 Task: Create a task  Implement a new digital asset management (DAM) system for a company , assign it to team member softage.5@softage.net in the project AgileEdge and update the status of the task to  On Track  , set the priority of the task to Low
Action: Mouse moved to (49, 434)
Screenshot: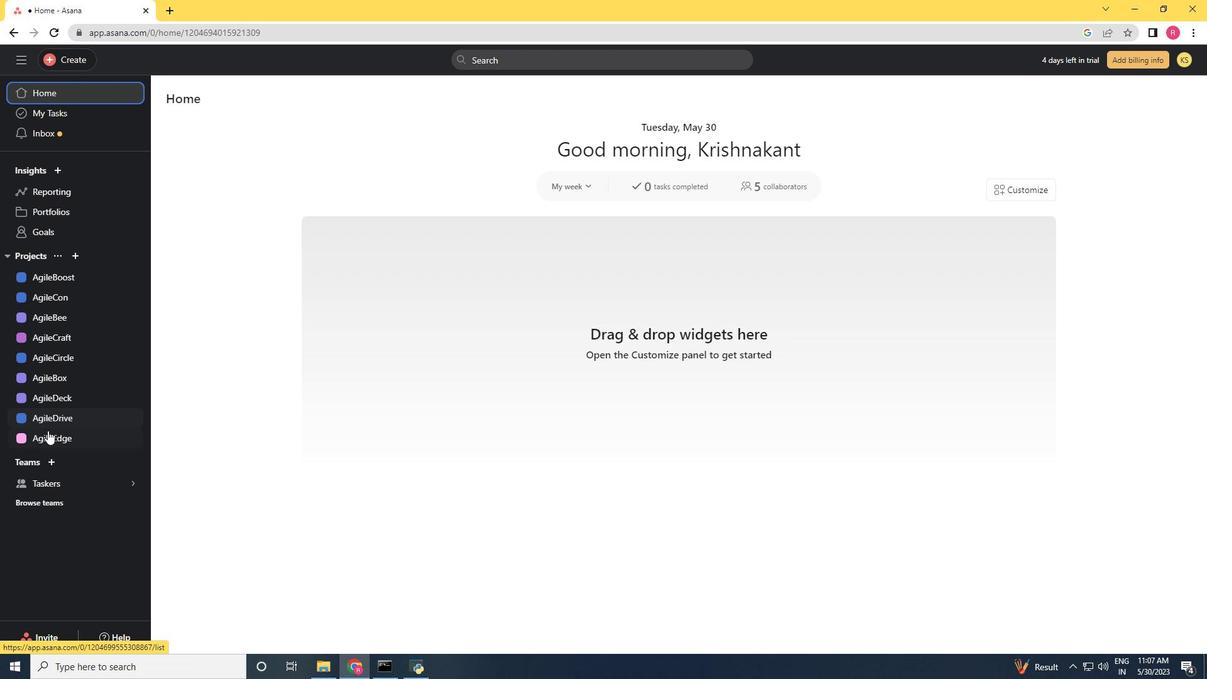 
Action: Mouse pressed left at (49, 434)
Screenshot: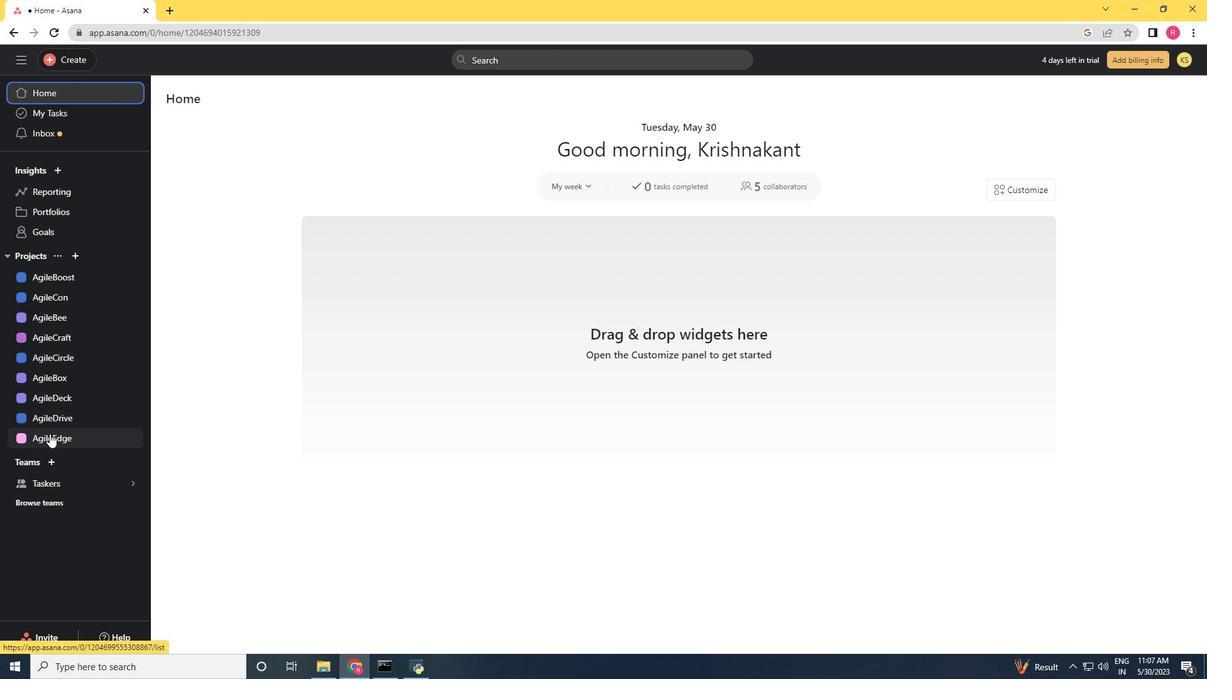 
Action: Mouse moved to (67, 58)
Screenshot: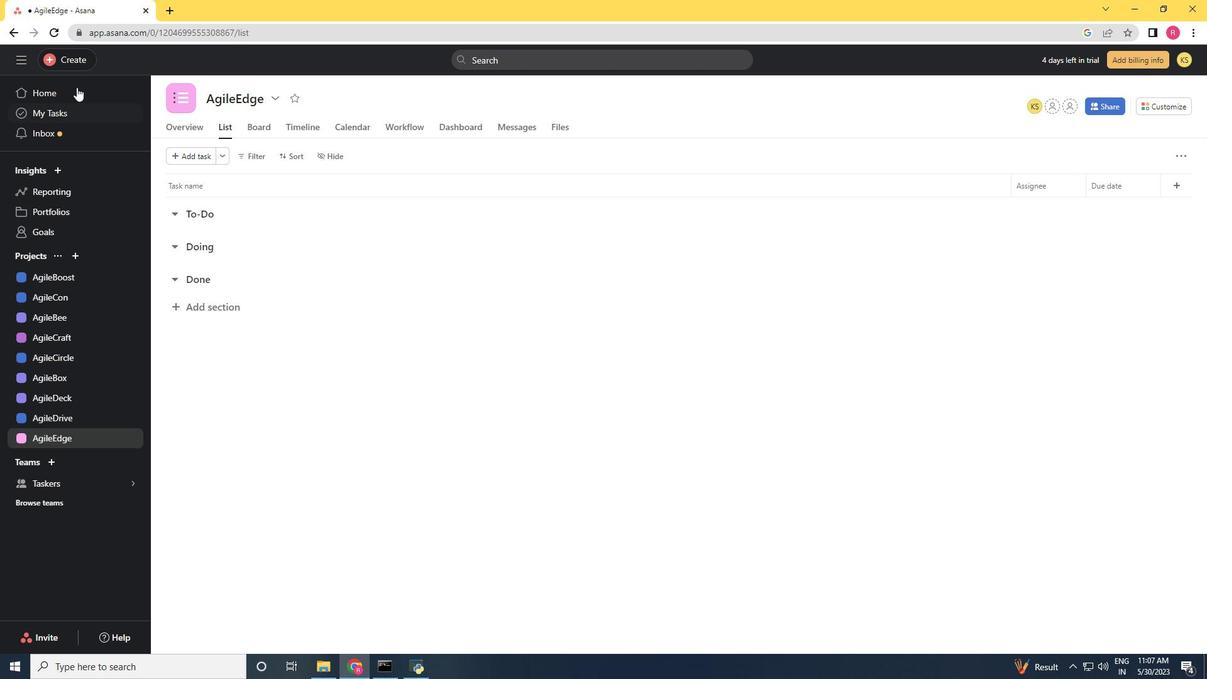 
Action: Mouse pressed left at (67, 58)
Screenshot: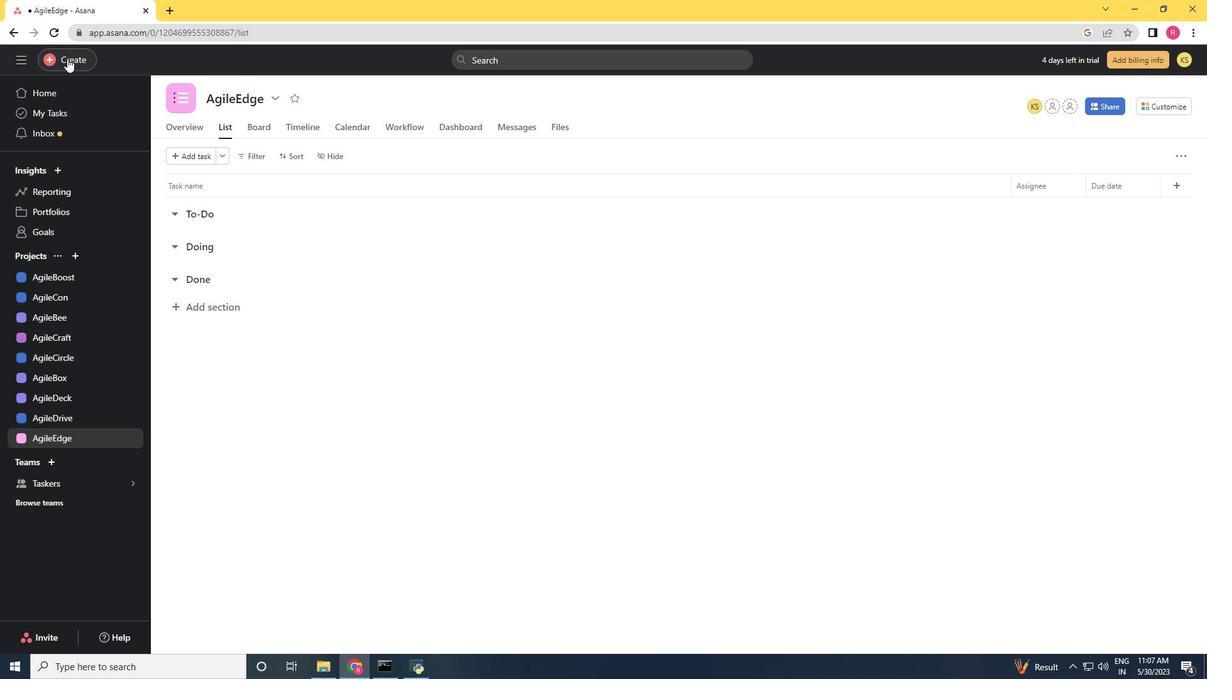 
Action: Mouse moved to (157, 59)
Screenshot: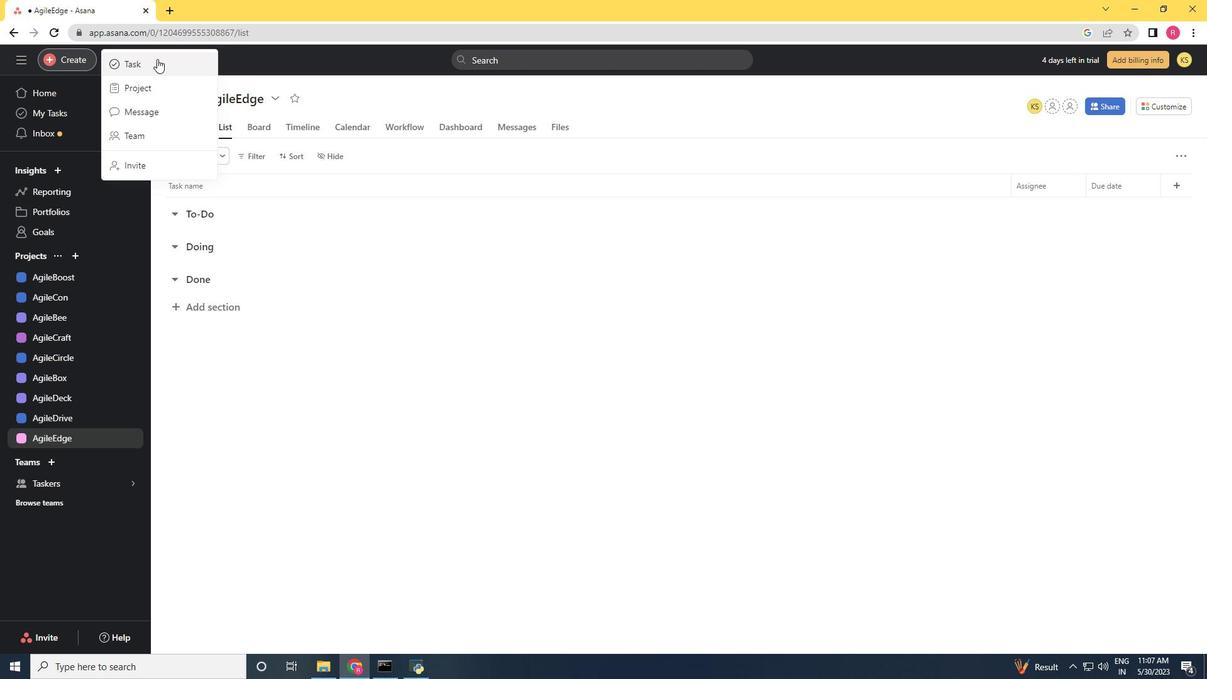 
Action: Mouse pressed left at (157, 59)
Screenshot: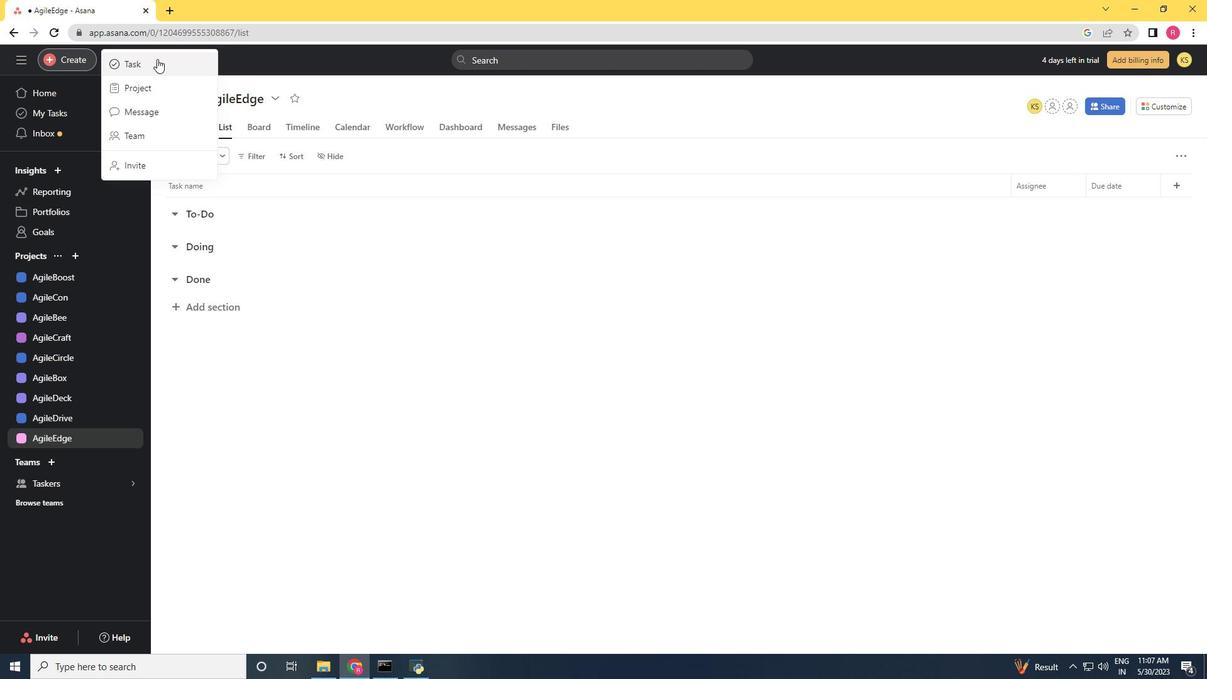 
Action: Mouse moved to (323, 246)
Screenshot: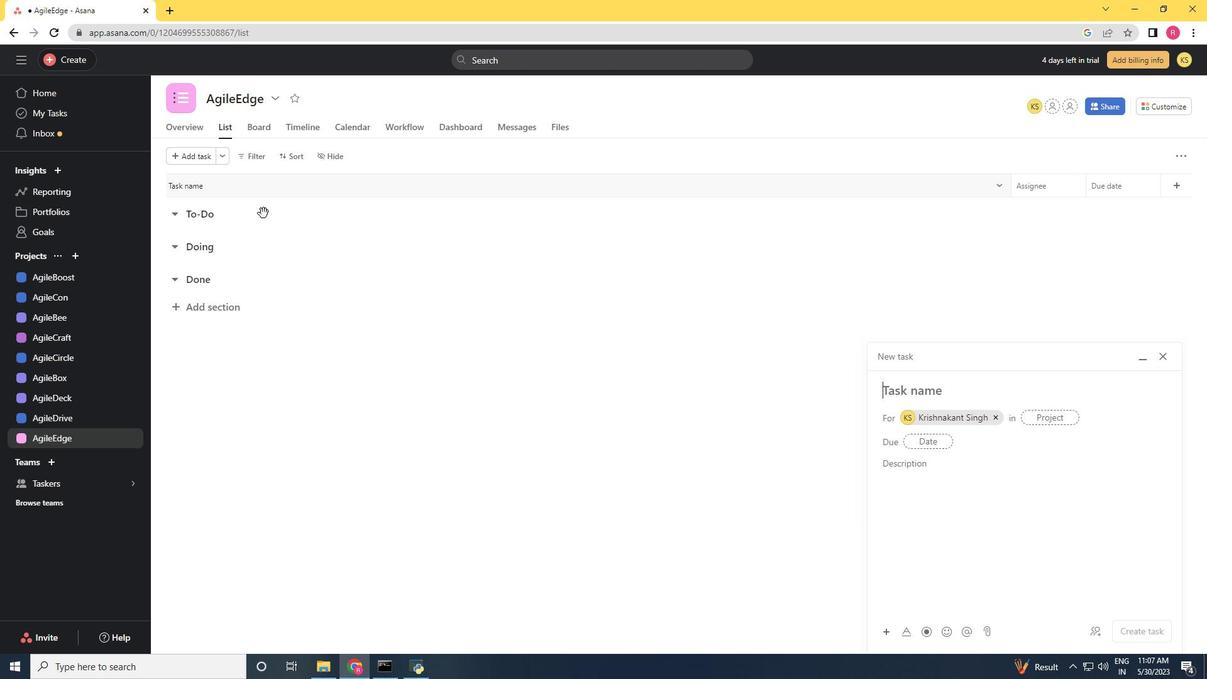 
Action: Key pressed <Key.shift>Implement<Key.space>a<Key.space>new<Key.space>digital<Key.space>
Screenshot: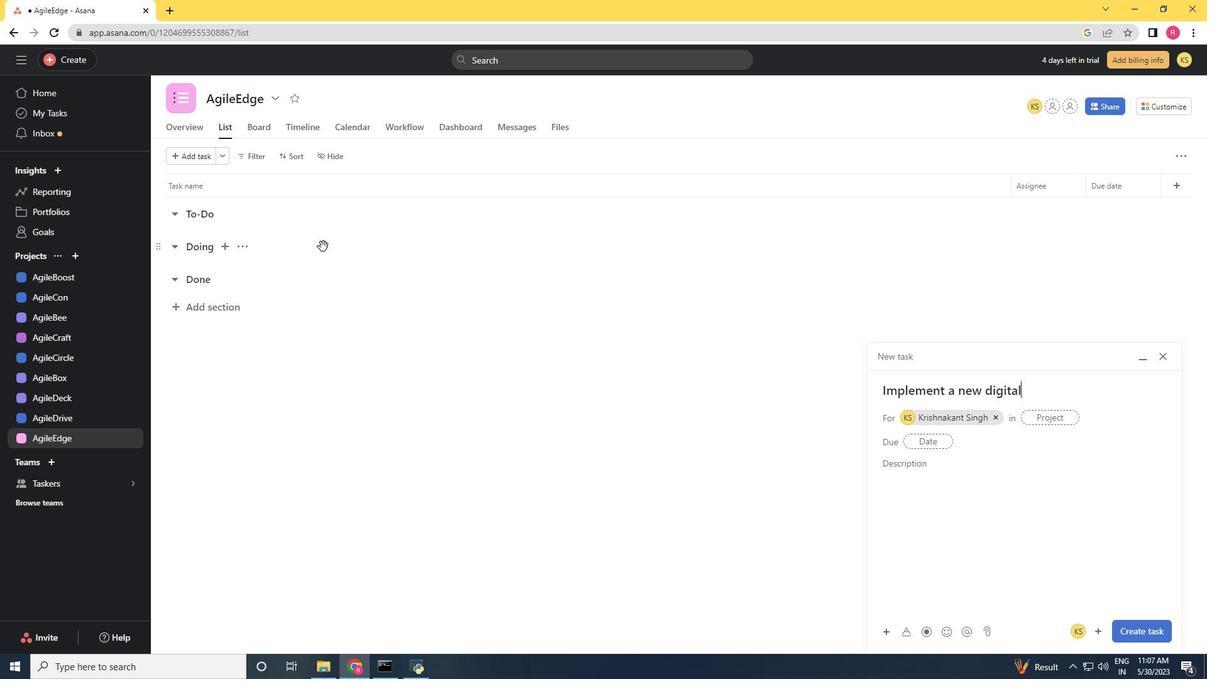 
Action: Mouse moved to (711, 321)
Screenshot: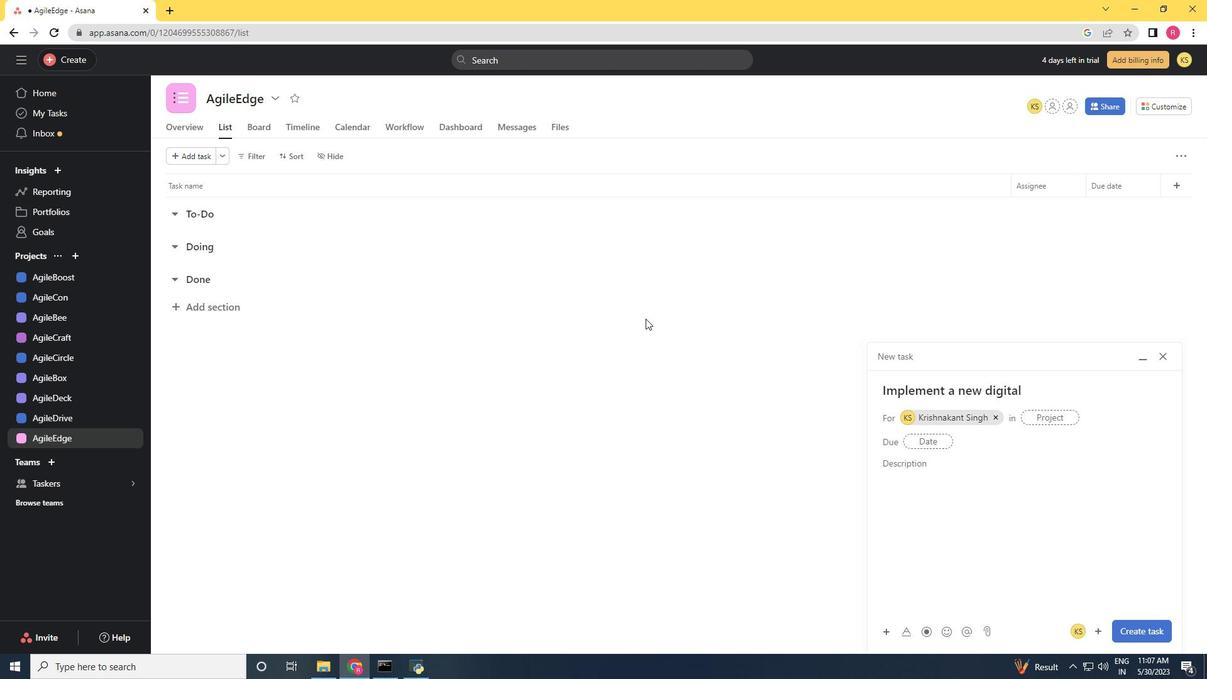 
Action: Key pressed asse<Key.space>management<Key.space><Key.shift_r>(<Key.shift_r>DAM)<Key.space>system<Key.space>fo<Key.space>a<Key.space>company<Key.left><Key.left><Key.left><Key.left><Key.left><Key.left><Key.left><Key.left><Key.left><Key.left>r<Key.right><Key.right><Key.right><Key.right><Key.right><Key.right><Key.right><Key.right><Key.right><Key.right><Key.right><Key.right><Key.right><Key.right><Key.right><Key.right><Key.right><Key.right>
Screenshot: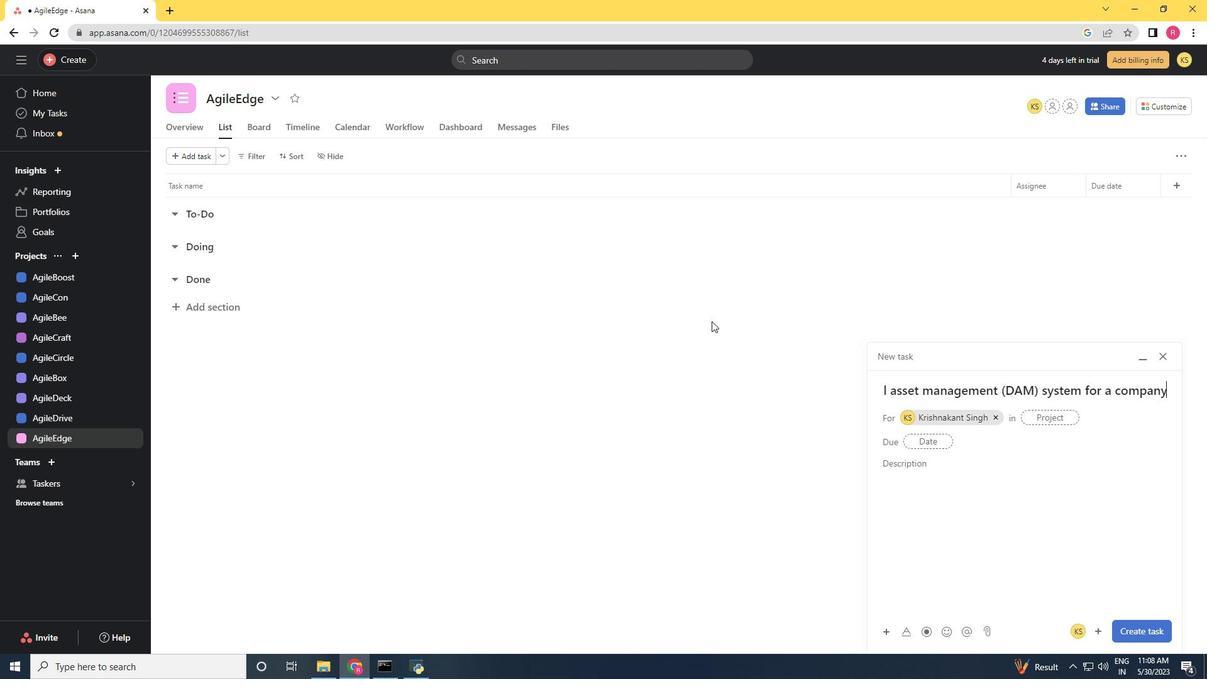 
Action: Mouse moved to (998, 418)
Screenshot: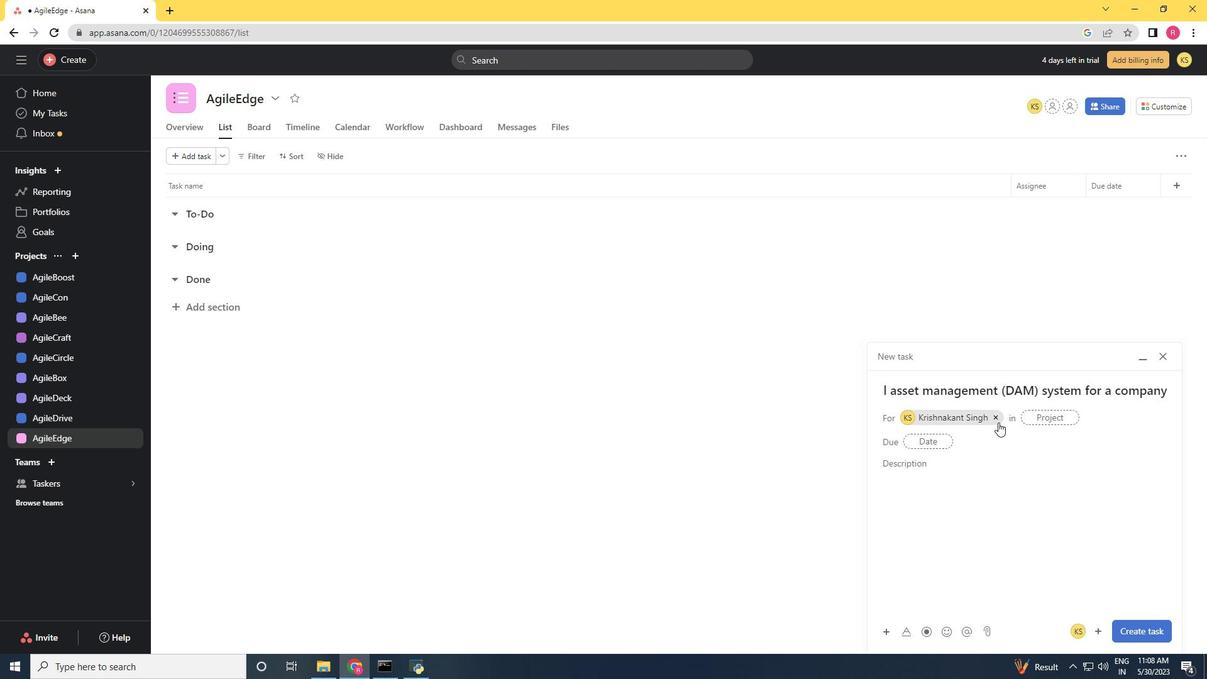 
Action: Mouse pressed left at (998, 418)
Screenshot: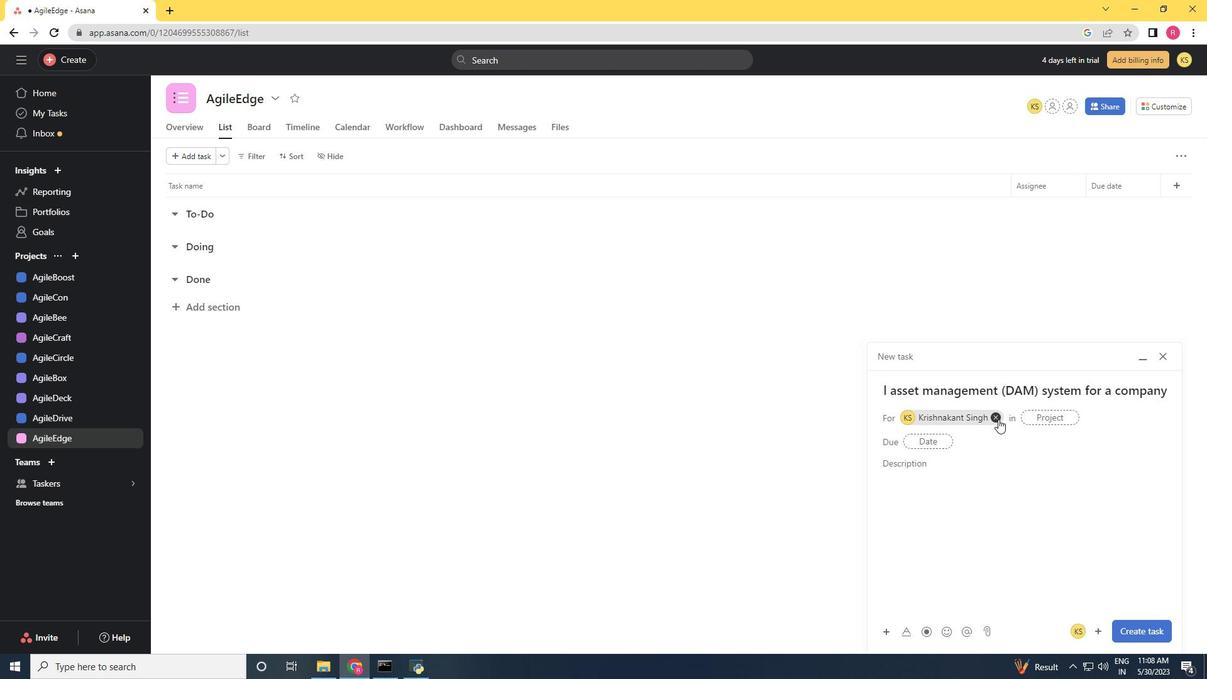 
Action: Mouse moved to (950, 421)
Screenshot: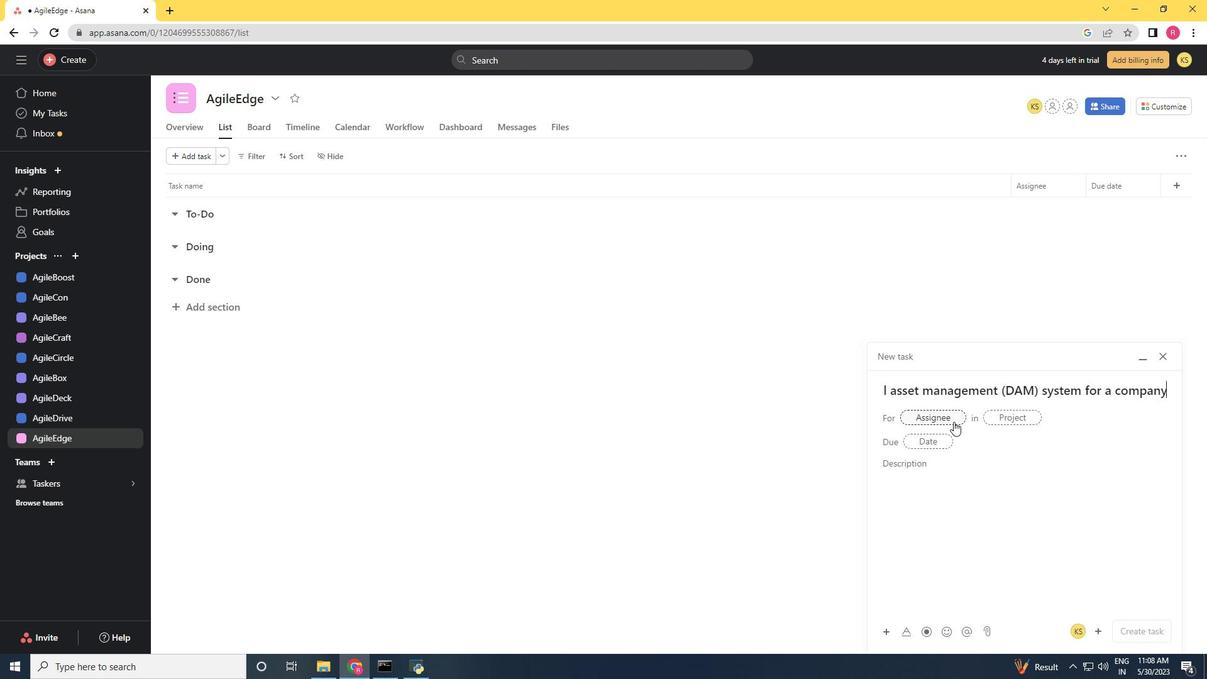 
Action: Mouse pressed left at (950, 421)
Screenshot: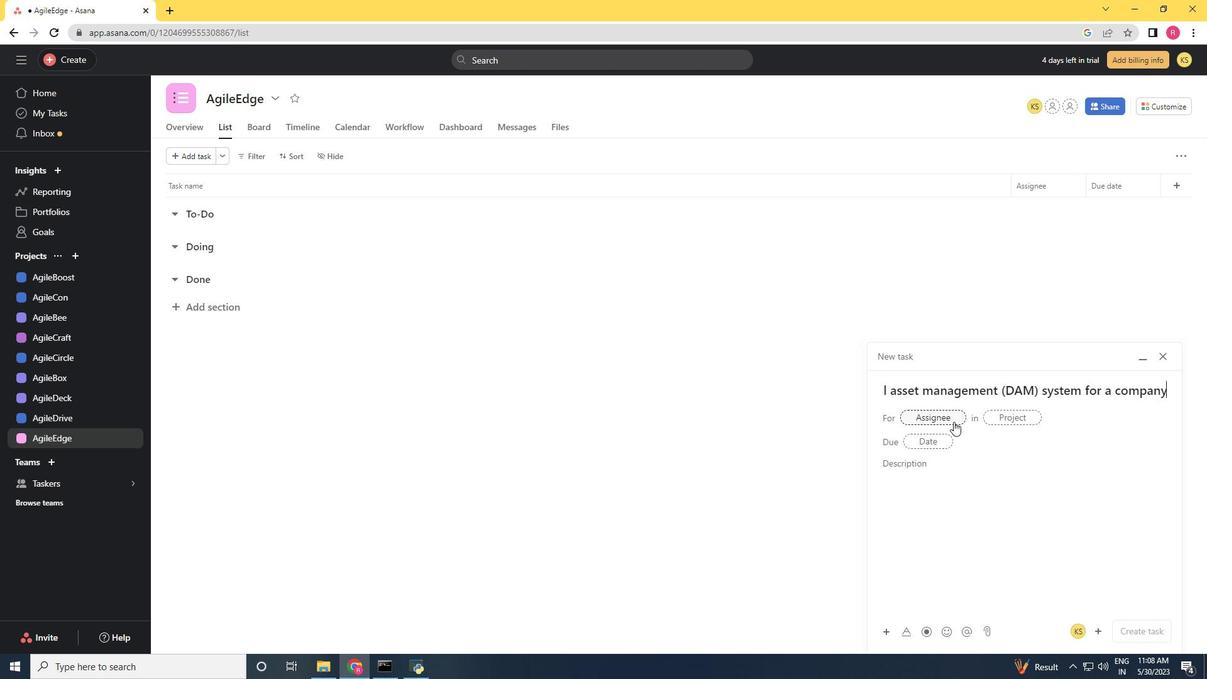 
Action: Key pressed softage.5<Key.shift><Key.shift><Key.shift><Key.shift><Key.shift><Key.shift><Key.shift><Key.shift><Key.shift><Key.shift><Key.shift><Key.shift><Key.shift><Key.shift><Key.shift><Key.shift><Key.shift><Key.shift><Key.shift><Key.shift><Key.shift><Key.shift><Key.shift><Key.shift><Key.shift>@softage.5<Key.backspace>net
Screenshot: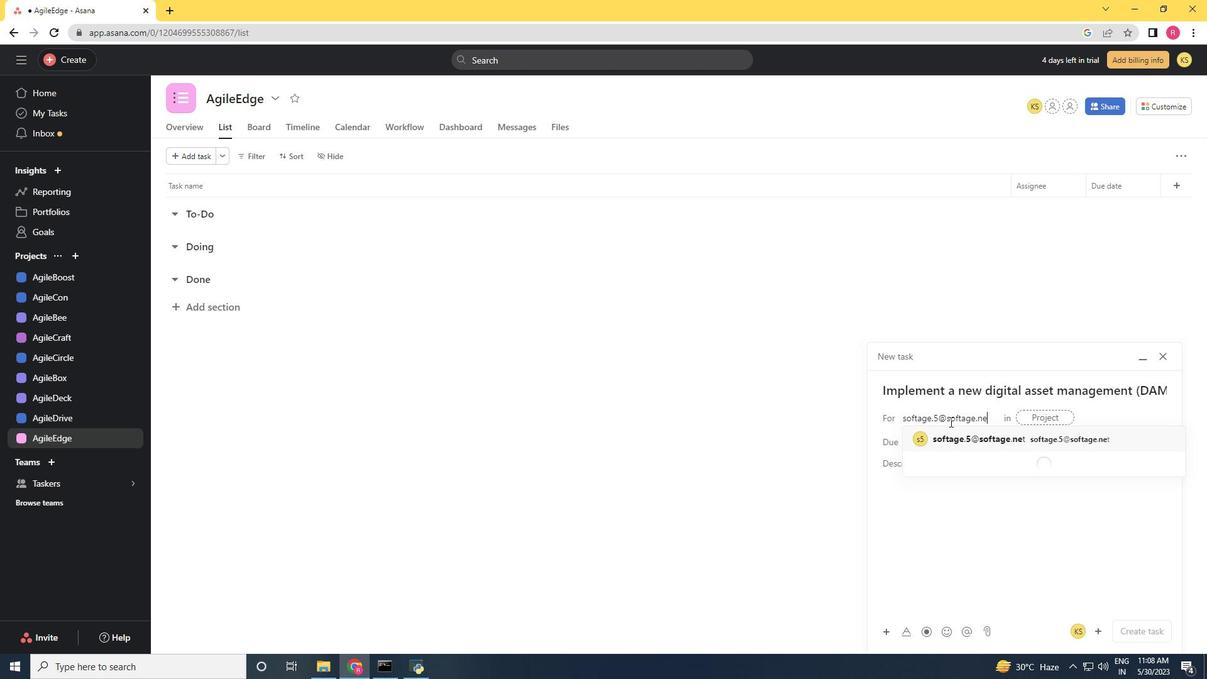
Action: Mouse moved to (963, 437)
Screenshot: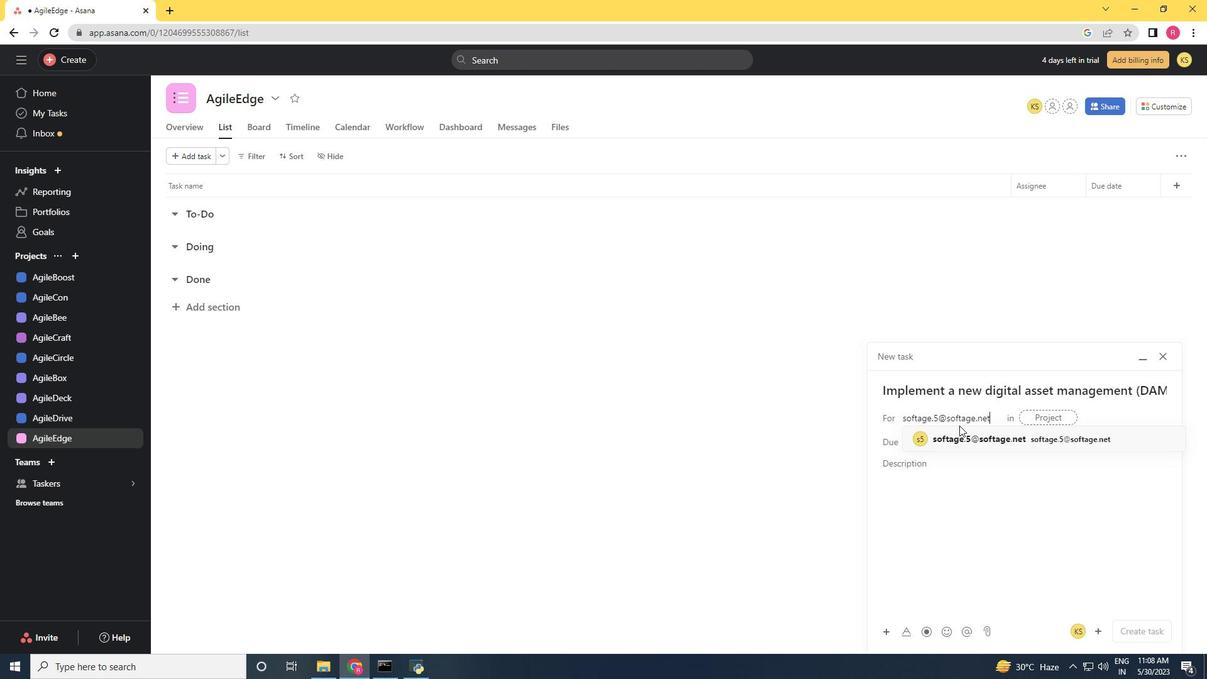 
Action: Mouse pressed left at (963, 437)
Screenshot: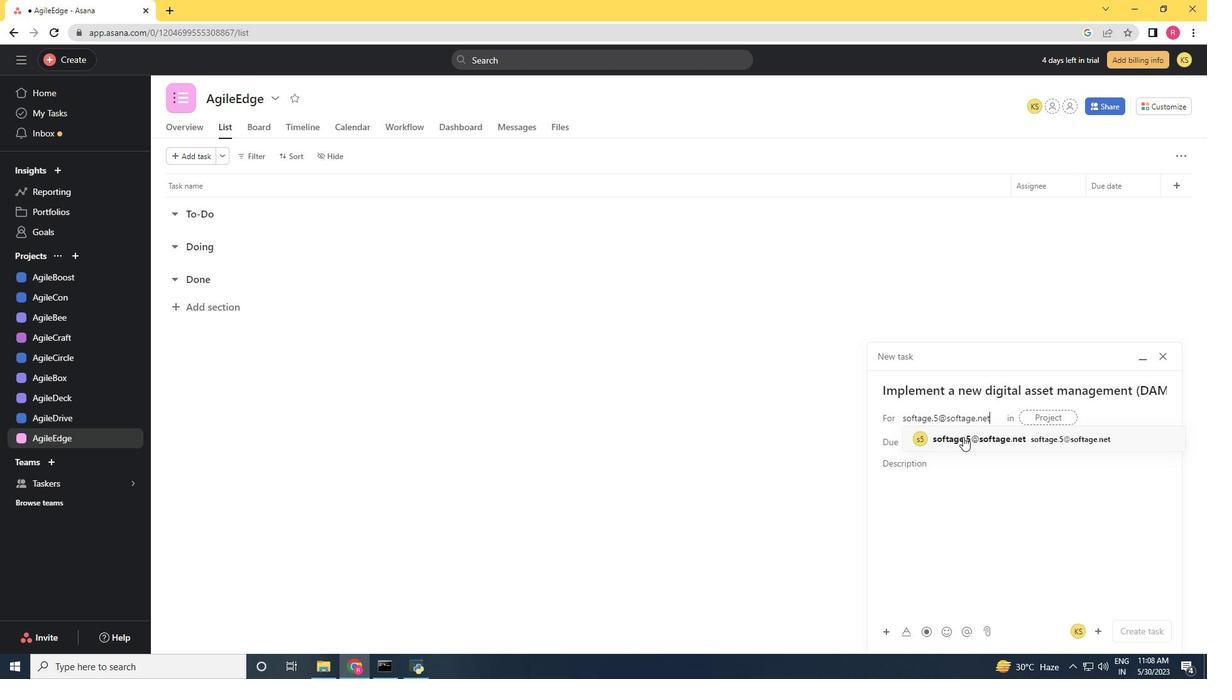 
Action: Mouse moved to (857, 433)
Screenshot: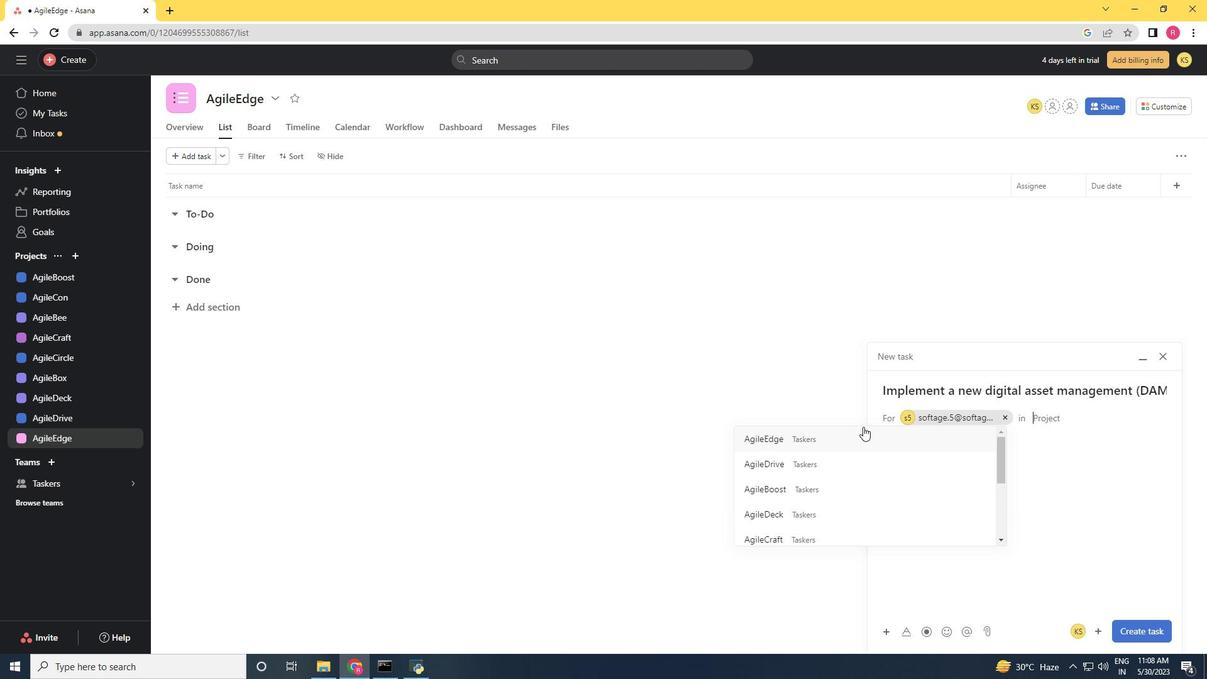 
Action: Mouse pressed left at (857, 433)
Screenshot: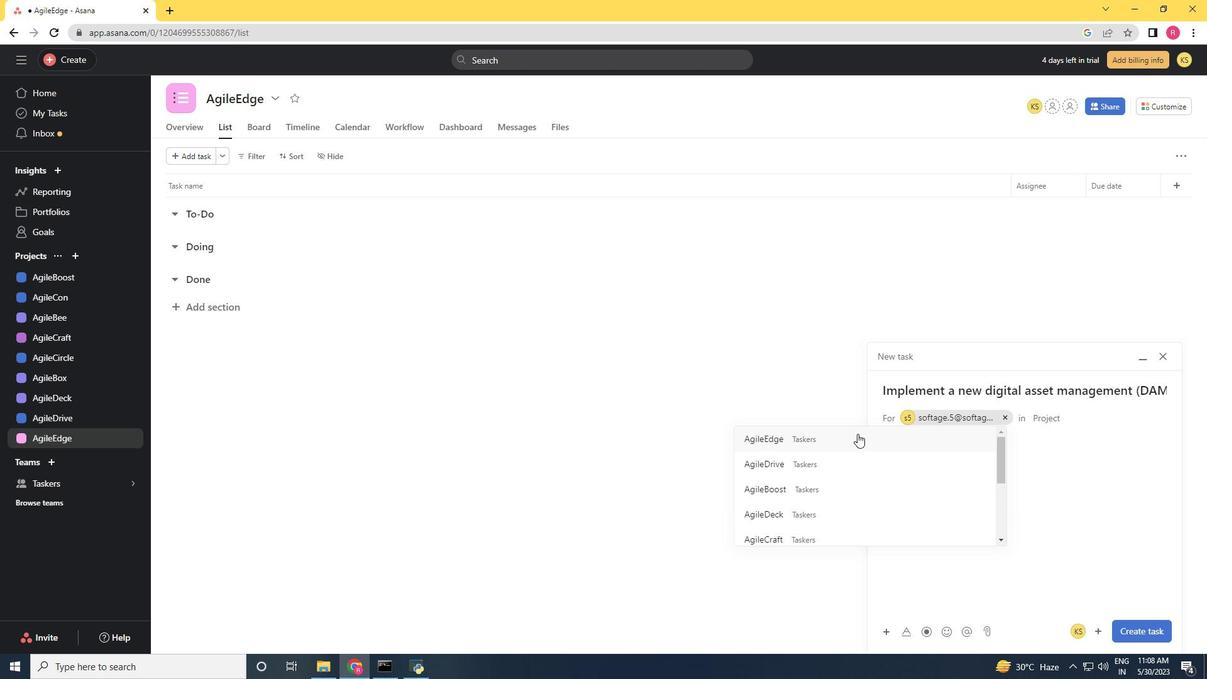 
Action: Mouse moved to (1129, 633)
Screenshot: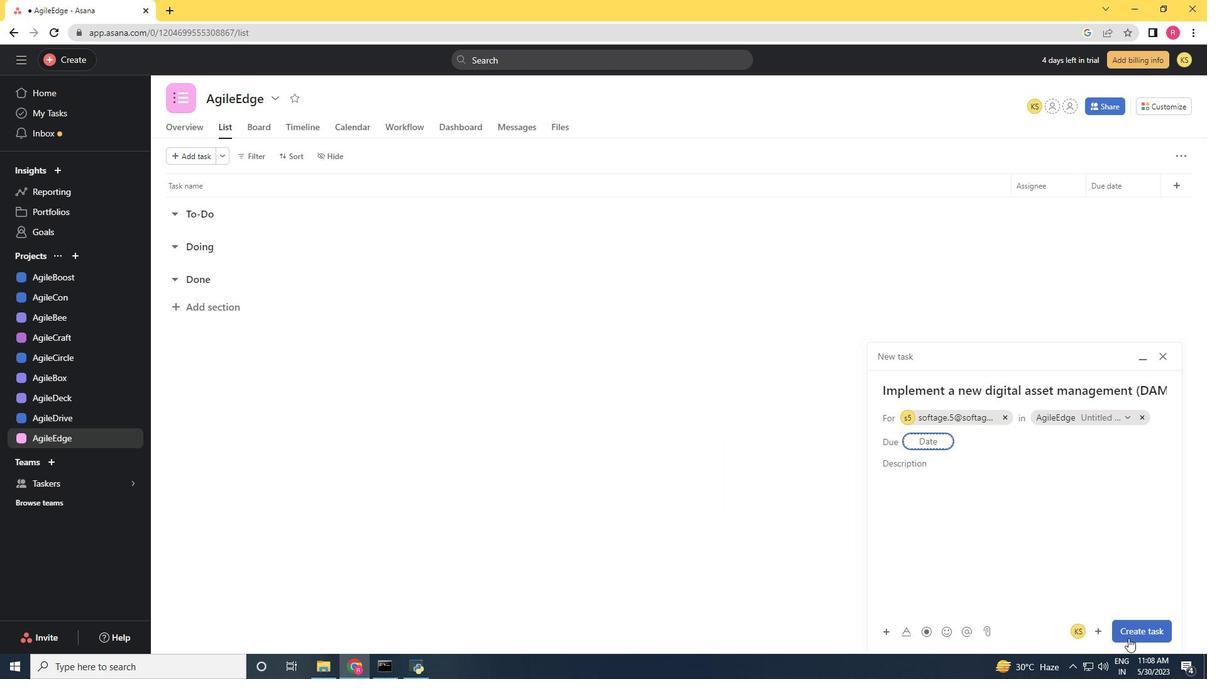 
Action: Mouse pressed left at (1129, 633)
Screenshot: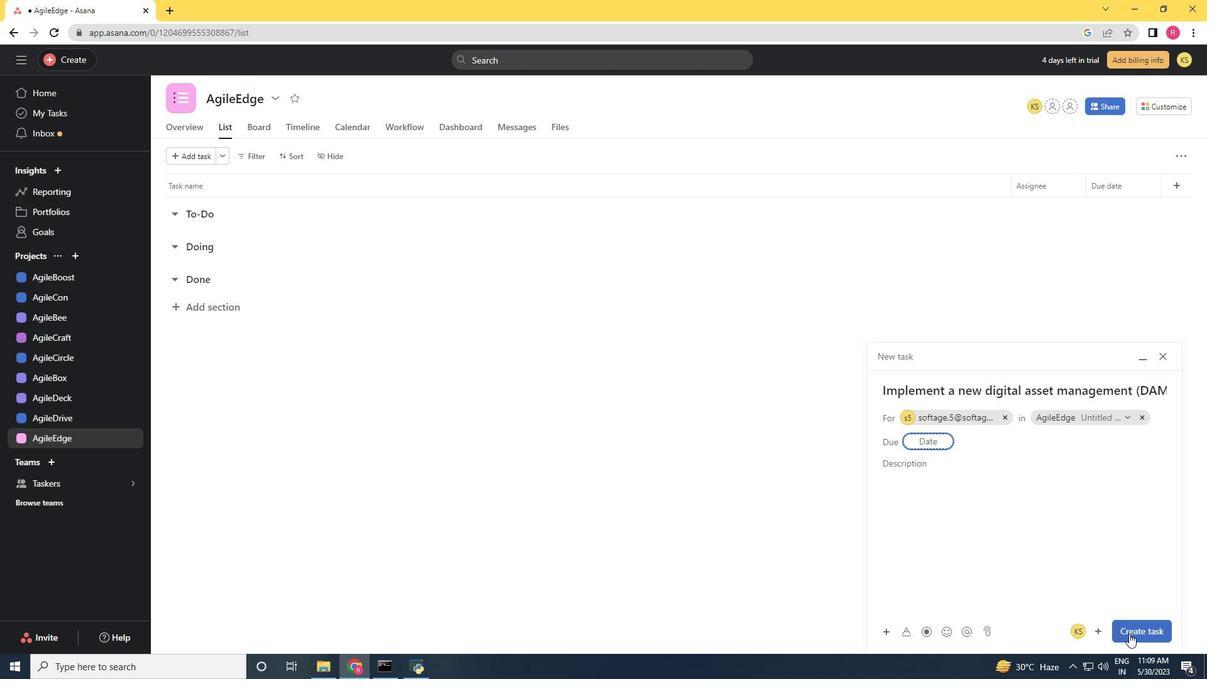 
Action: Mouse moved to (1009, 179)
Screenshot: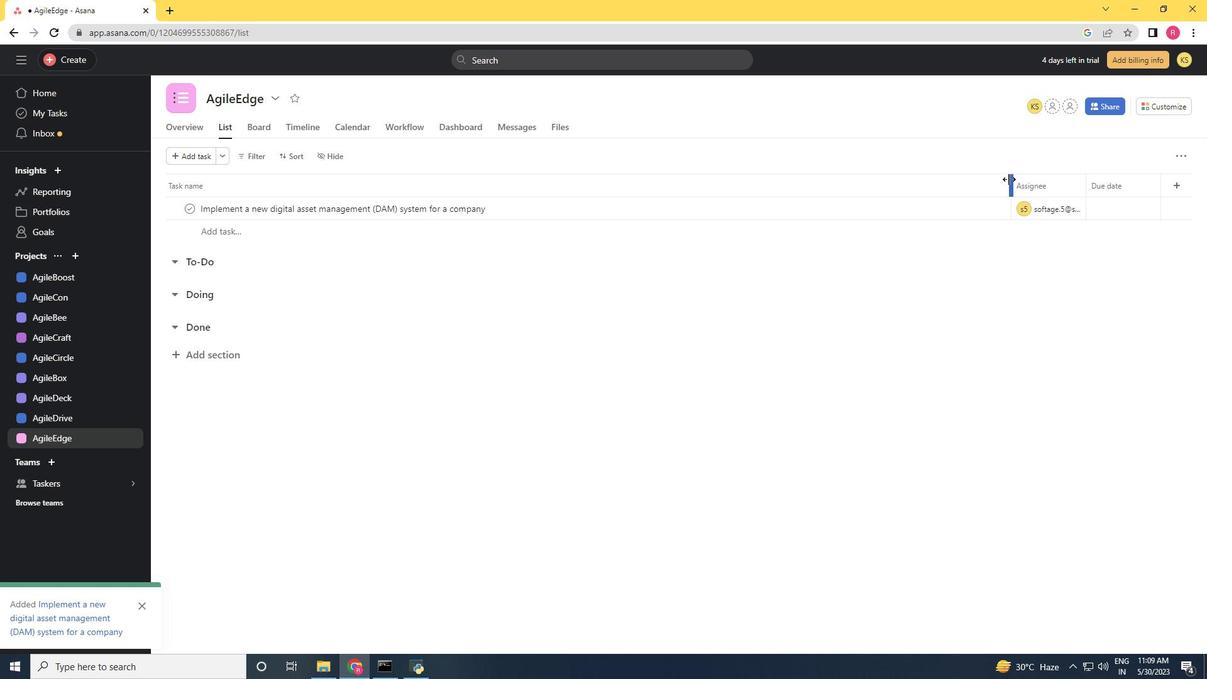 
Action: Mouse pressed left at (1009, 179)
Screenshot: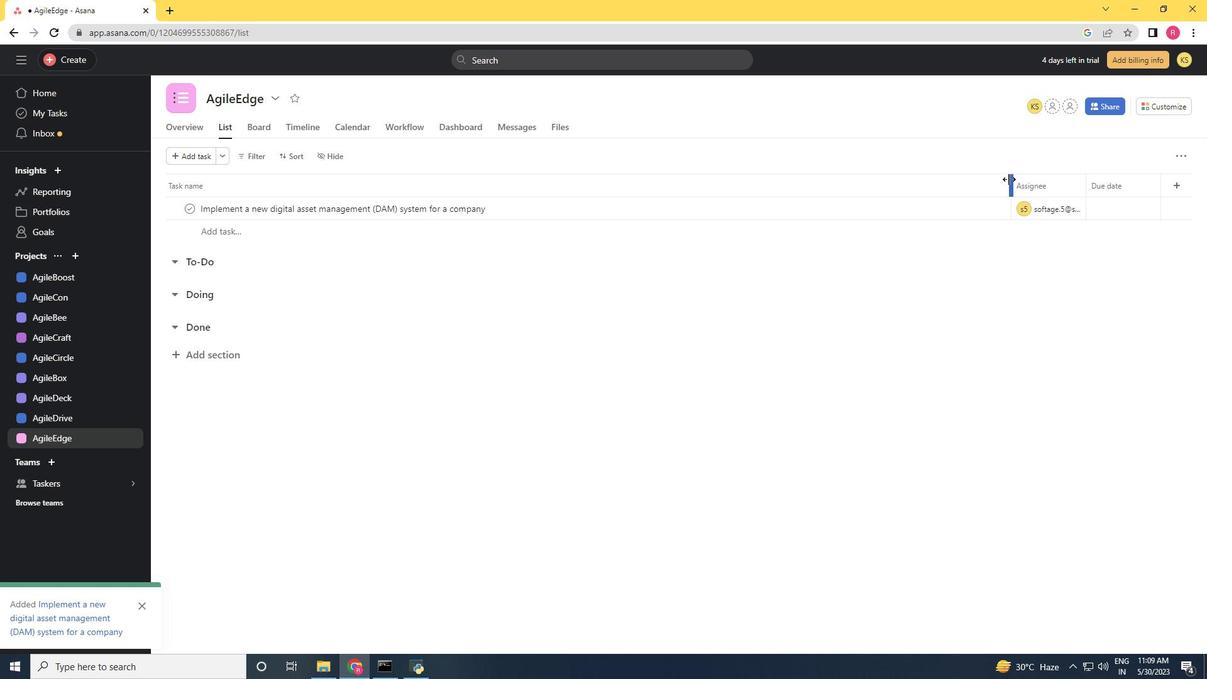 
Action: Mouse moved to (1093, 184)
Screenshot: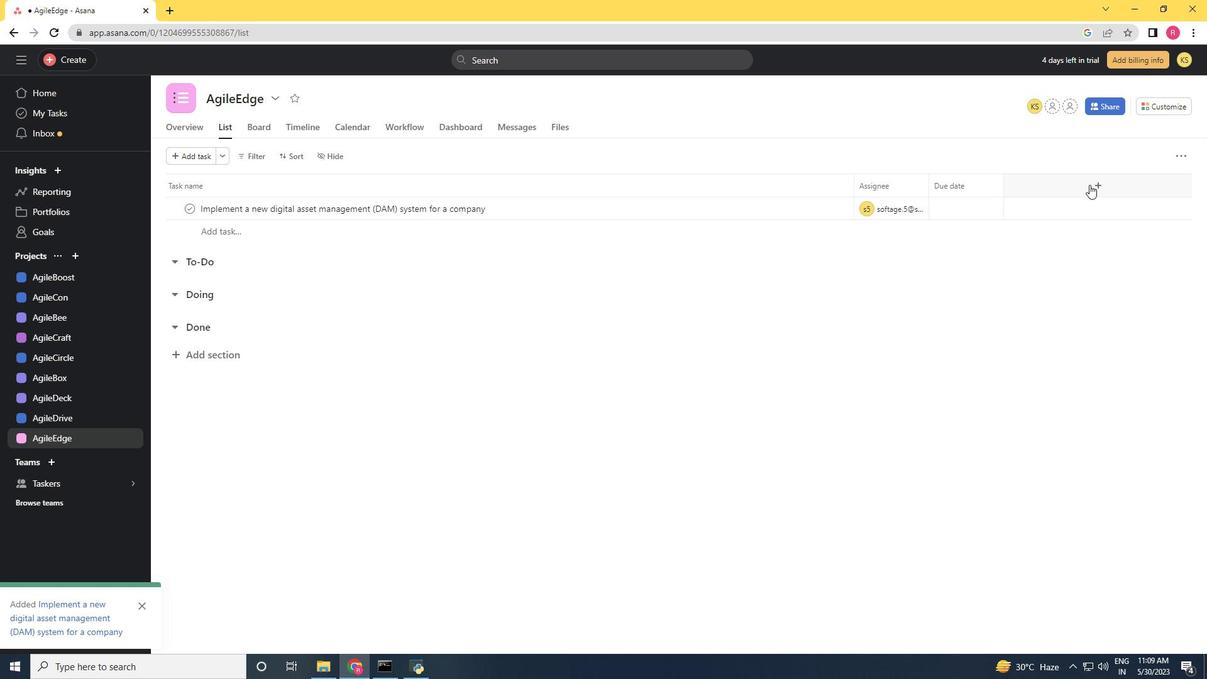 
Action: Mouse pressed left at (1093, 184)
Screenshot: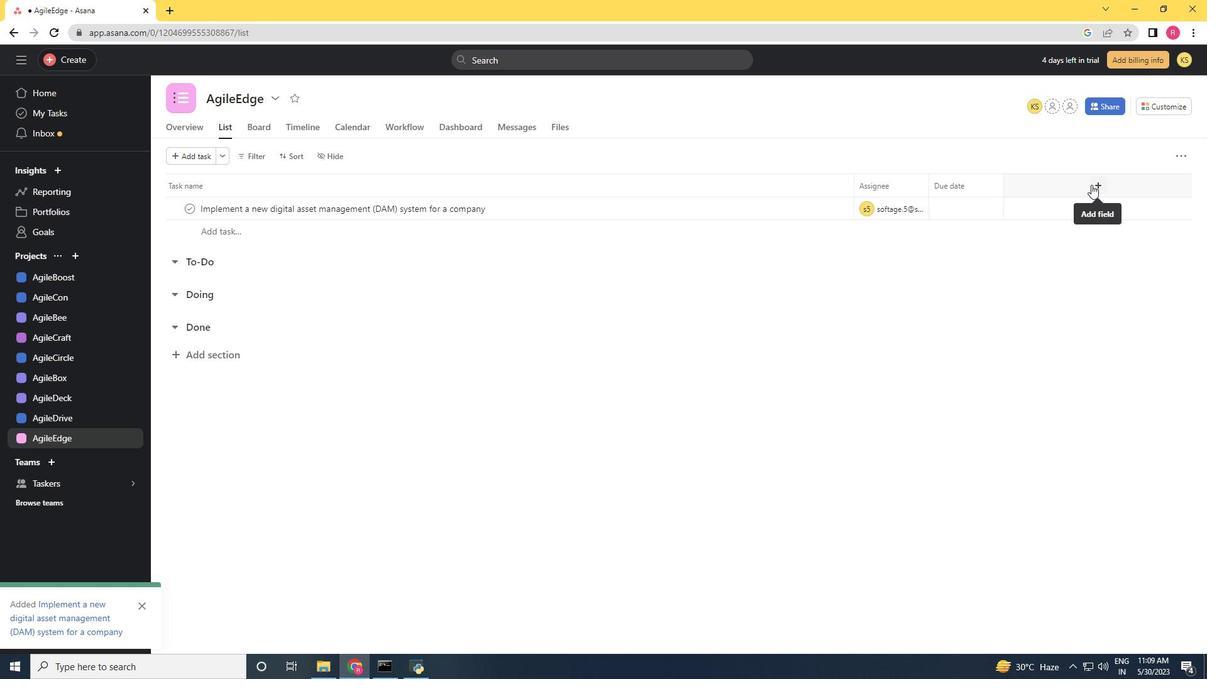
Action: Mouse moved to (1044, 330)
Screenshot: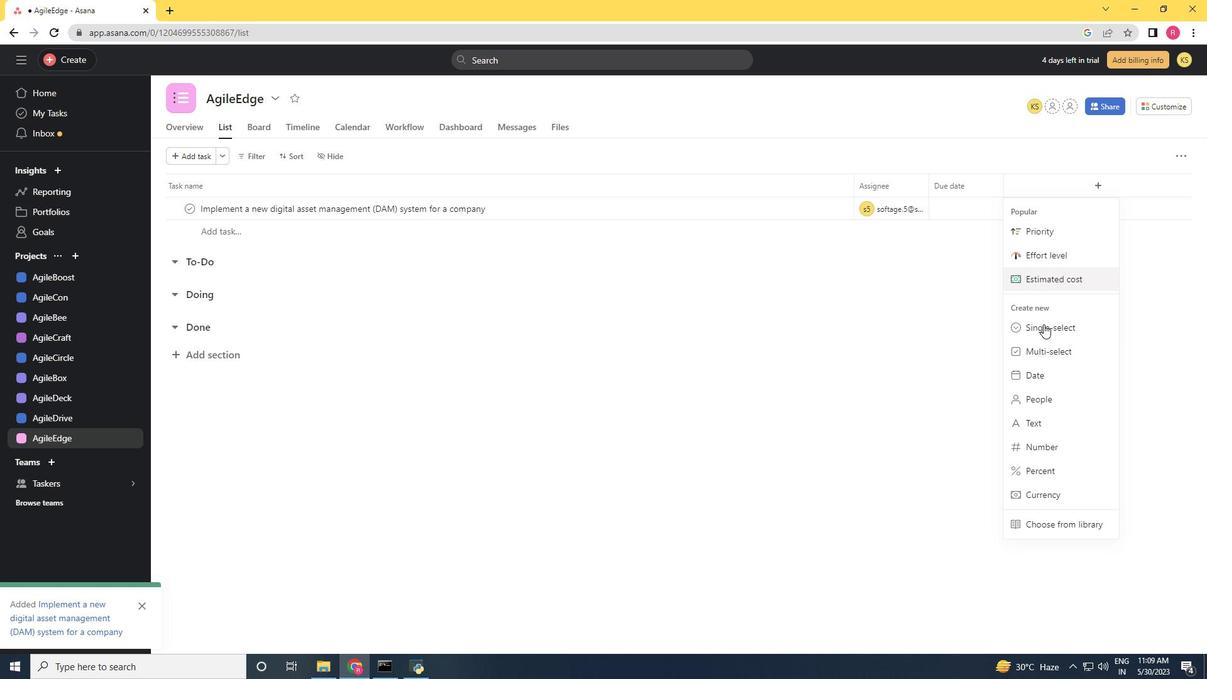 
Action: Mouse pressed left at (1044, 330)
Screenshot: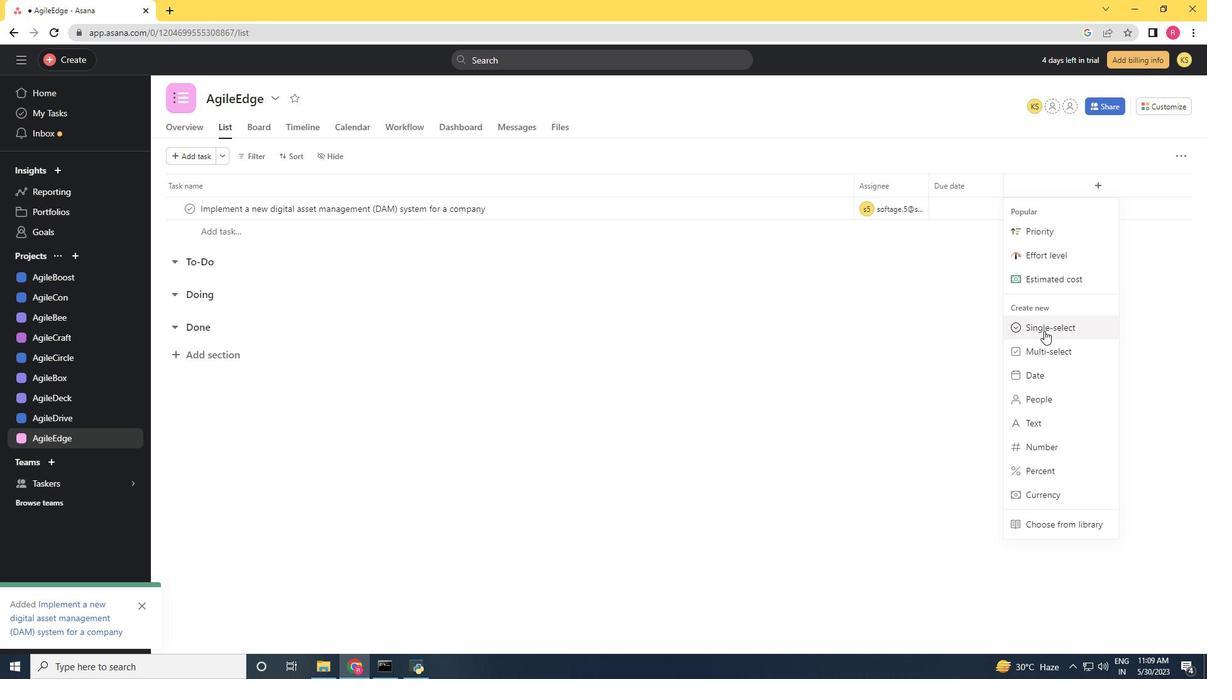 
Action: Key pressed <Key.shift>Stsu<Key.backspace><Key.backspace>atus
Screenshot: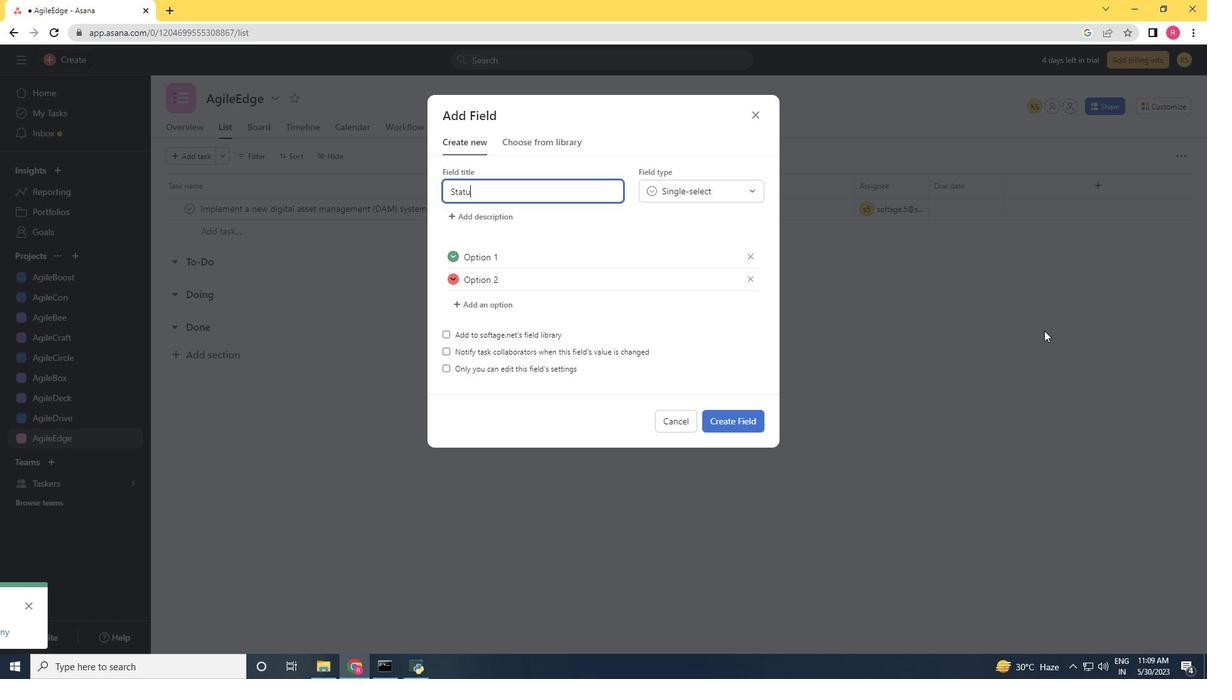 
Action: Mouse moved to (567, 264)
Screenshot: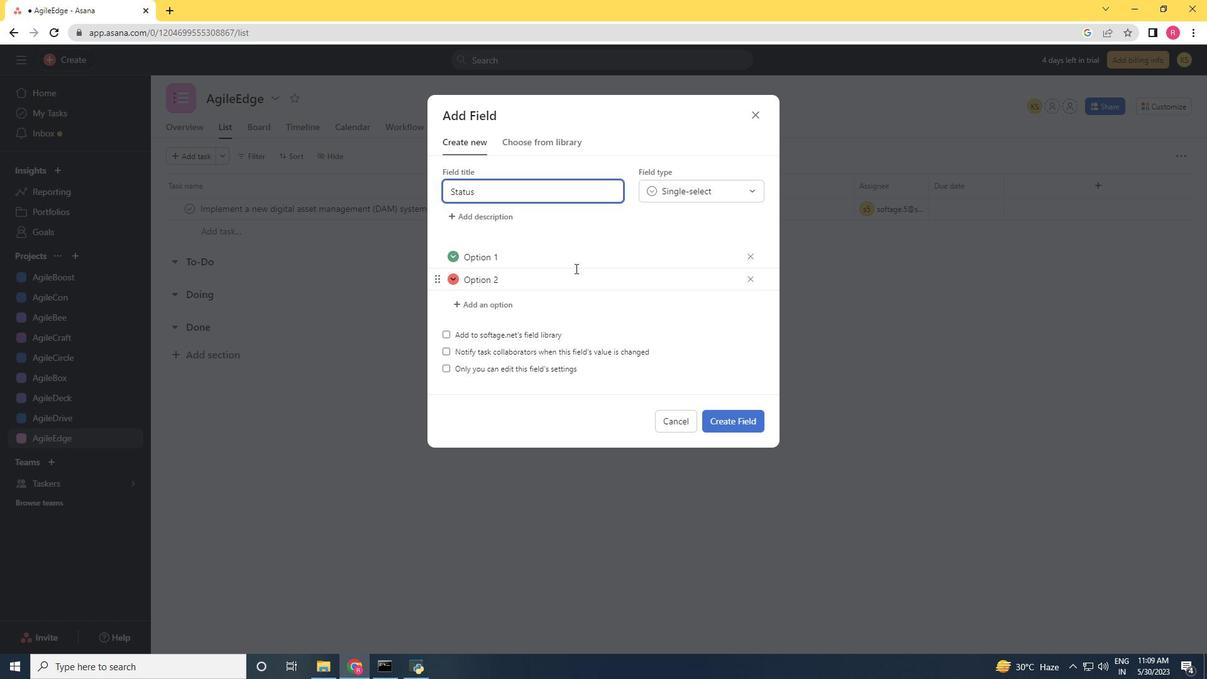 
Action: Mouse pressed left at (567, 264)
Screenshot: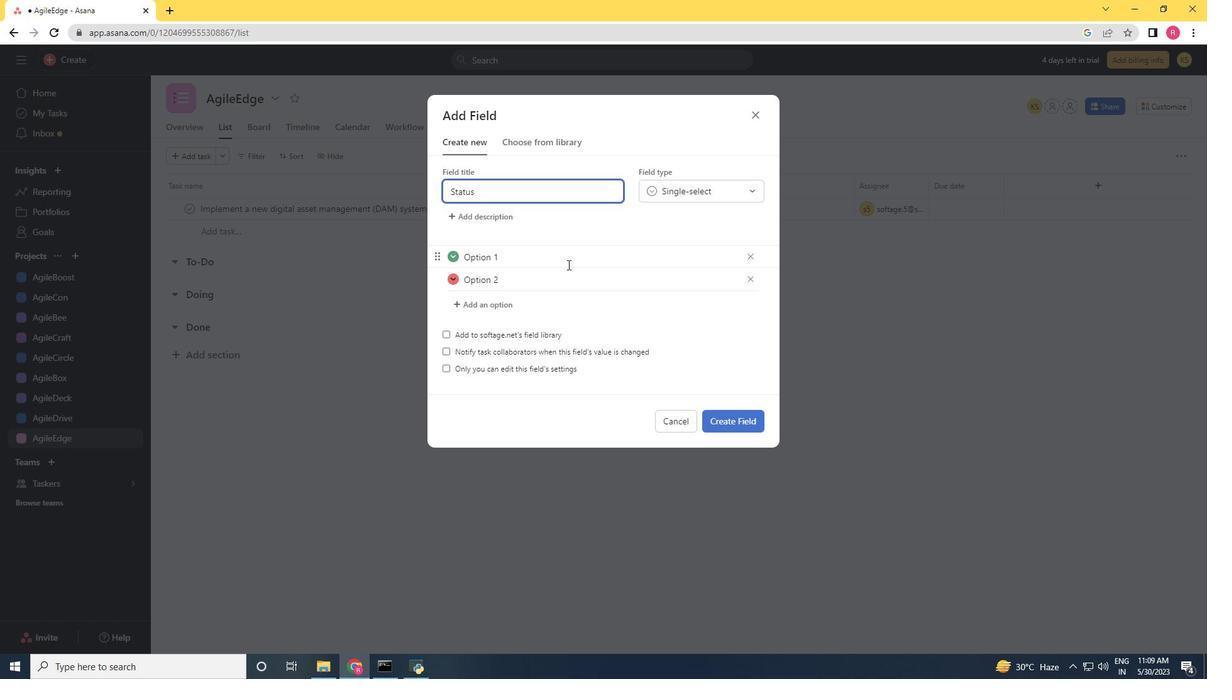 
Action: Key pressed <Key.backspace><Key.backspace><Key.backspace><Key.backspace><Key.backspace><Key.backspace><Key.backspace>n<Key.space><Key.shift>Track<Key.enter><Key.shift><Key.shift><Key.shift><Key.shift><Key.shift><Key.shift><Key.shift><Key.shift><Key.shift><Key.shift><Key.shift><Key.shift><Key.shift><Key.shift><Key.shift><Key.shift><Key.shift><Key.shift><Key.shift><Key.shift><Key.shift><Key.shift><Key.shift><Key.shift><Key.shift><Key.shift><Key.shift><Key.shift><Key.shift><Key.shift><Key.shift><Key.shift>Odd<Key.backspace><Key.backspace>ff<Key.space><Key.shift>Track<Key.enter><Key.shift><Key.shift><Key.shift><Key.shift><Key.shift><Key.shift><Key.shift><Key.shift><Key.shift><Key.shift>At<Key.space><Key.shift>Risk
Screenshot: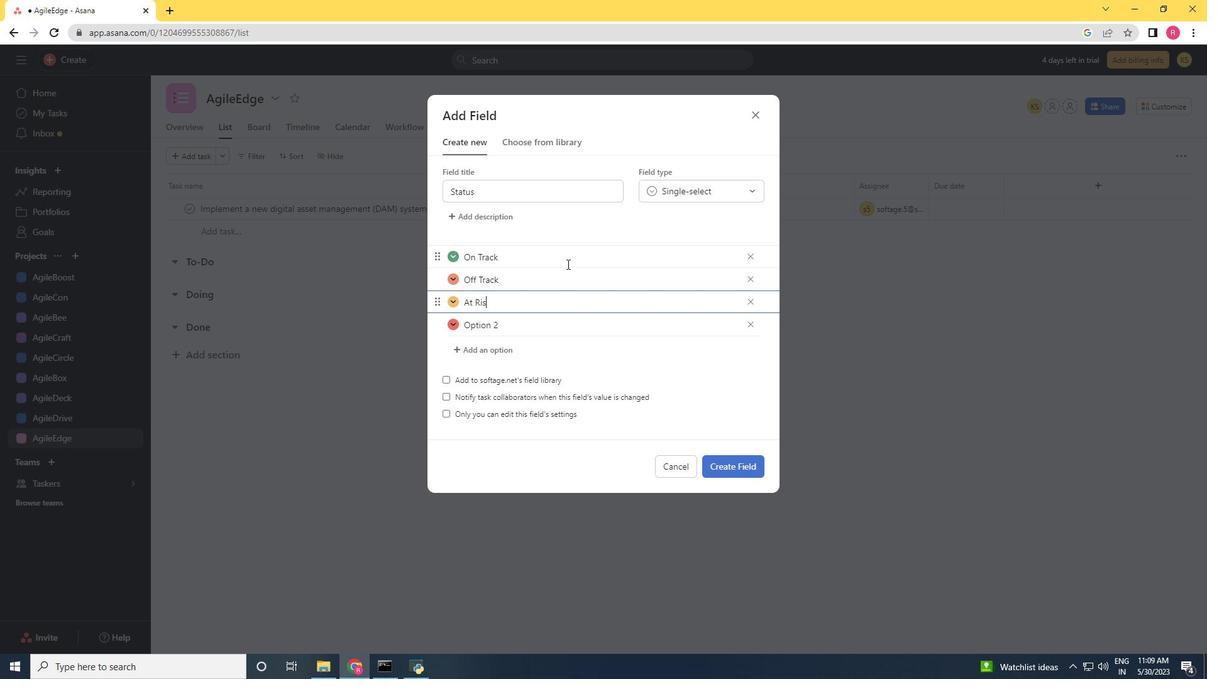 
Action: Mouse moved to (746, 323)
Screenshot: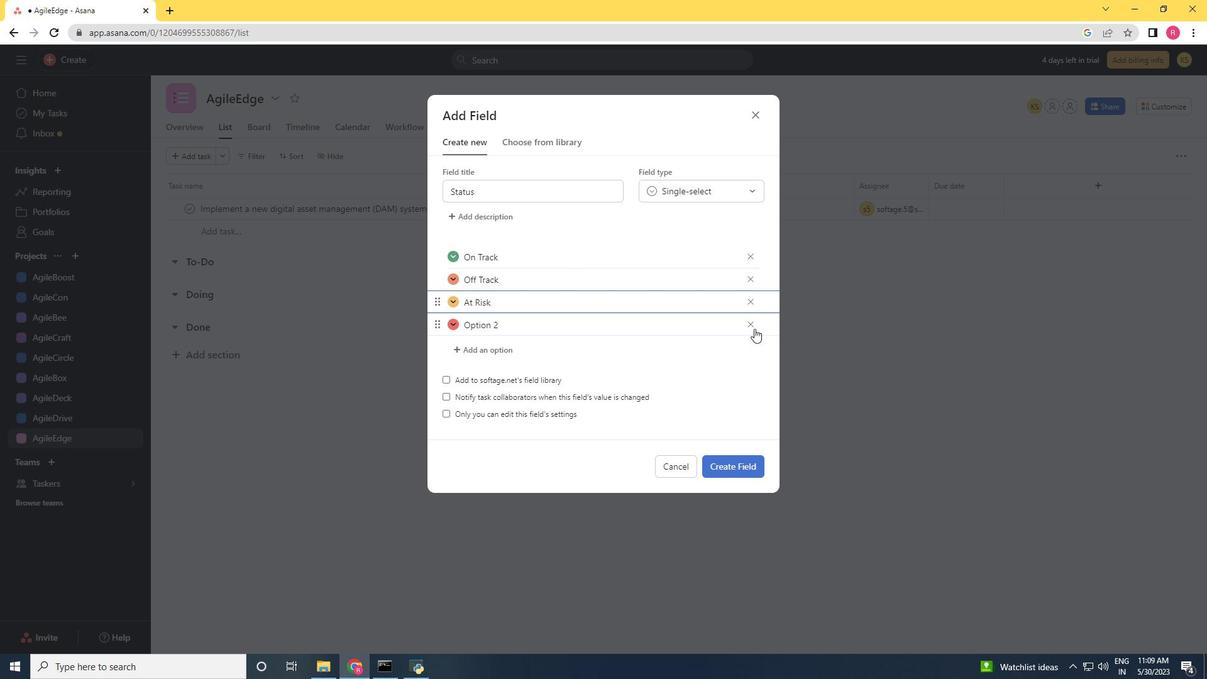 
Action: Mouse pressed left at (746, 323)
Screenshot: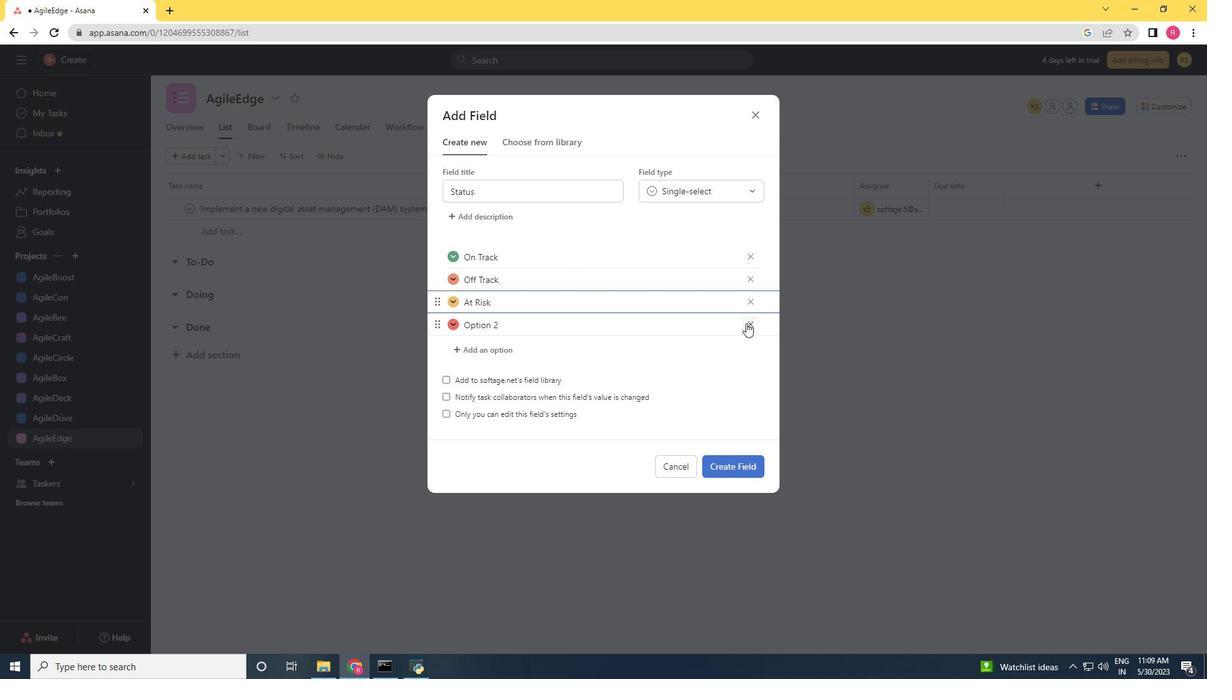 
Action: Mouse moved to (739, 443)
Screenshot: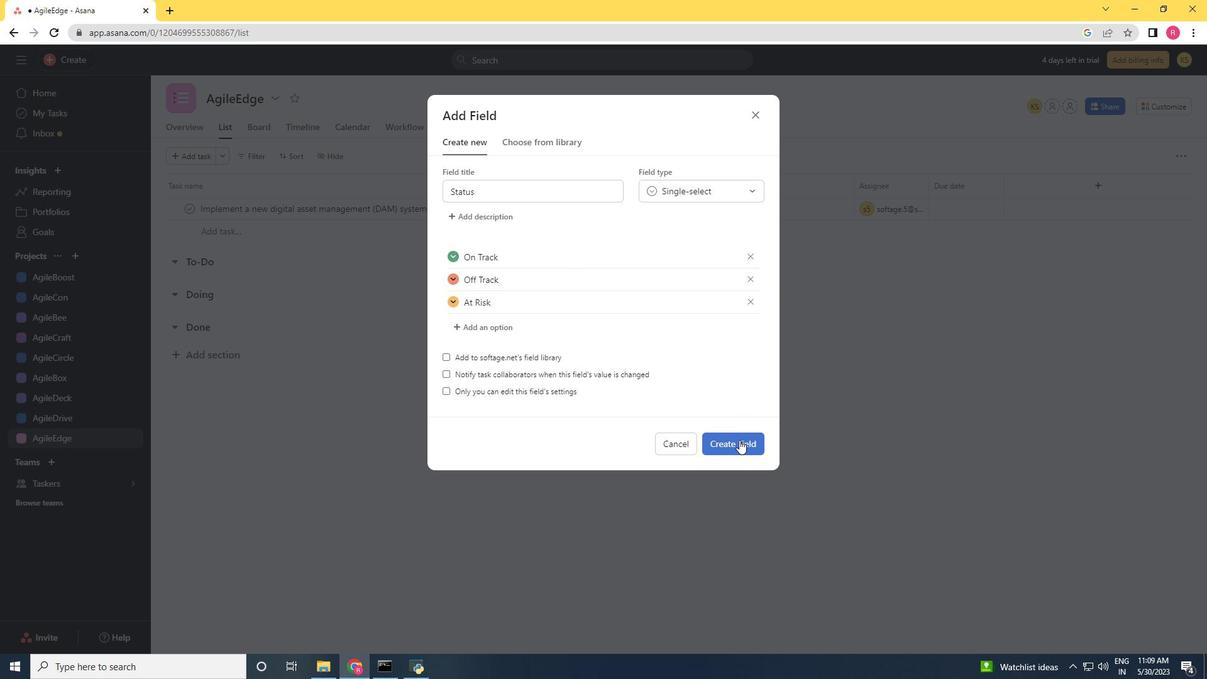 
Action: Mouse pressed left at (739, 443)
Screenshot: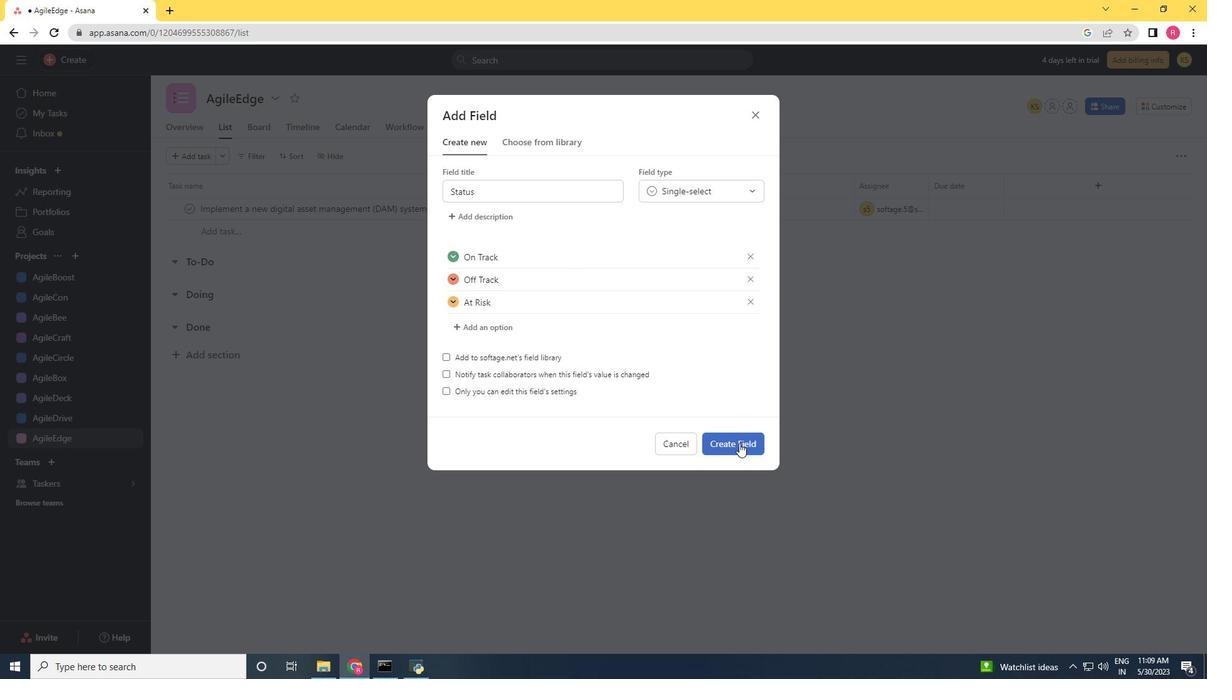 
Action: Mouse moved to (1132, 186)
Screenshot: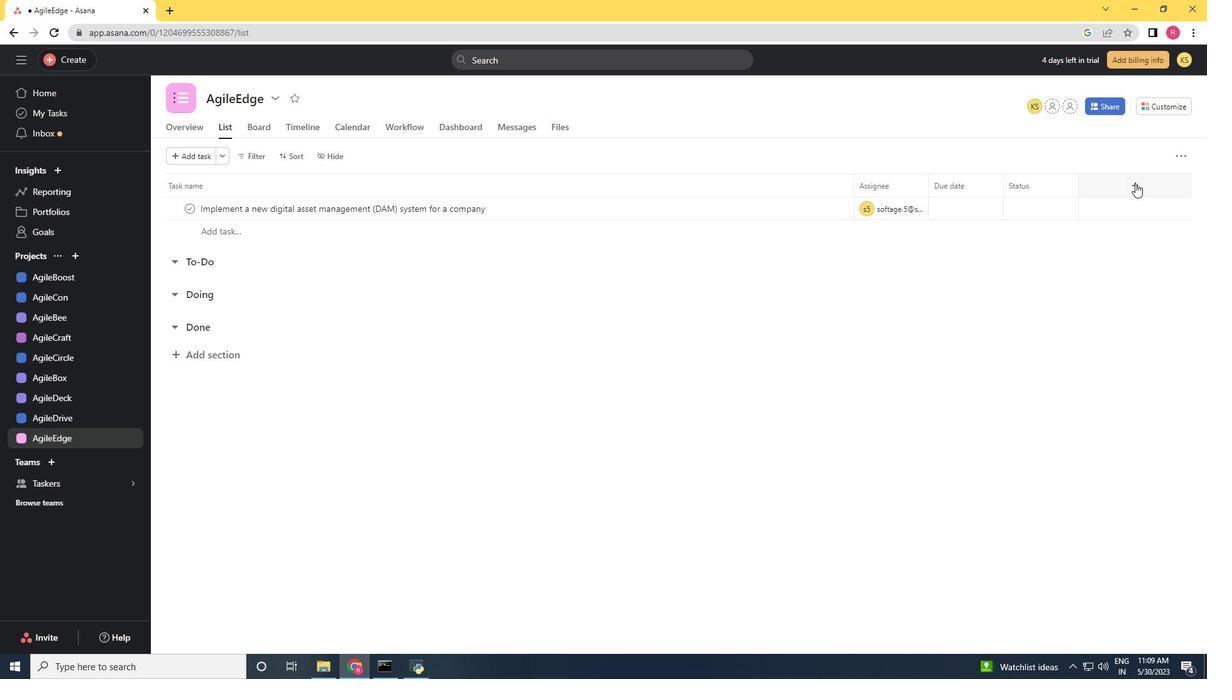 
Action: Mouse pressed left at (1132, 186)
Screenshot: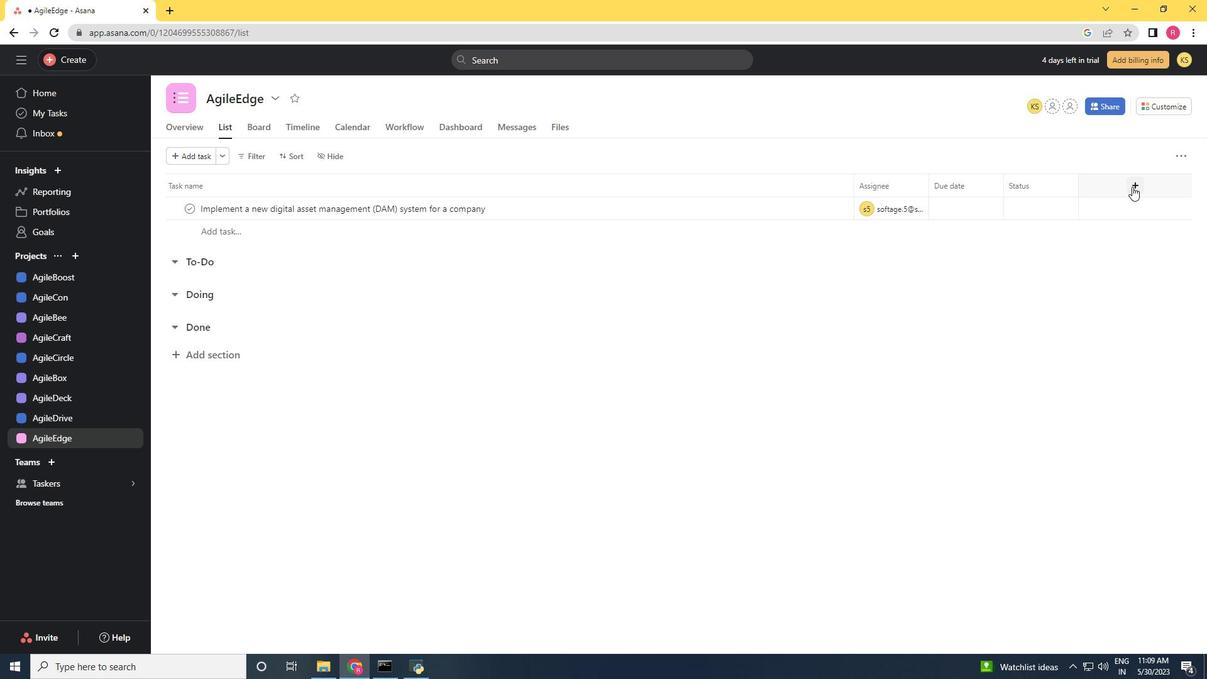 
Action: Mouse moved to (1094, 235)
Screenshot: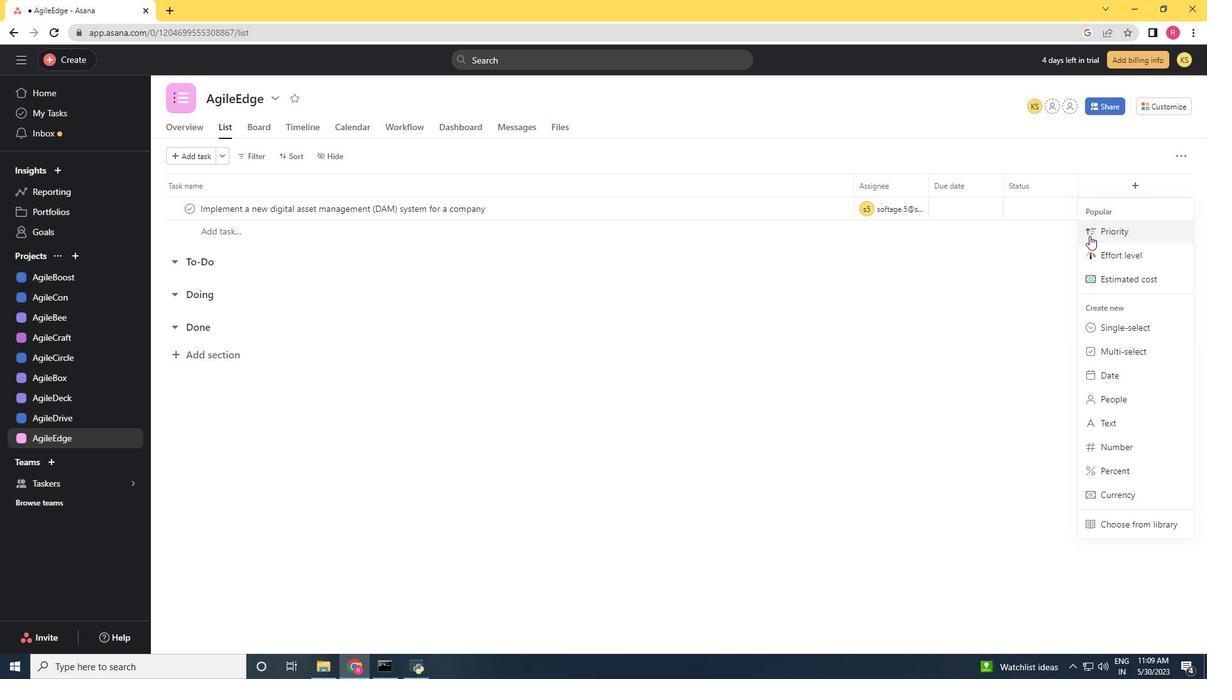 
Action: Mouse pressed left at (1094, 235)
Screenshot: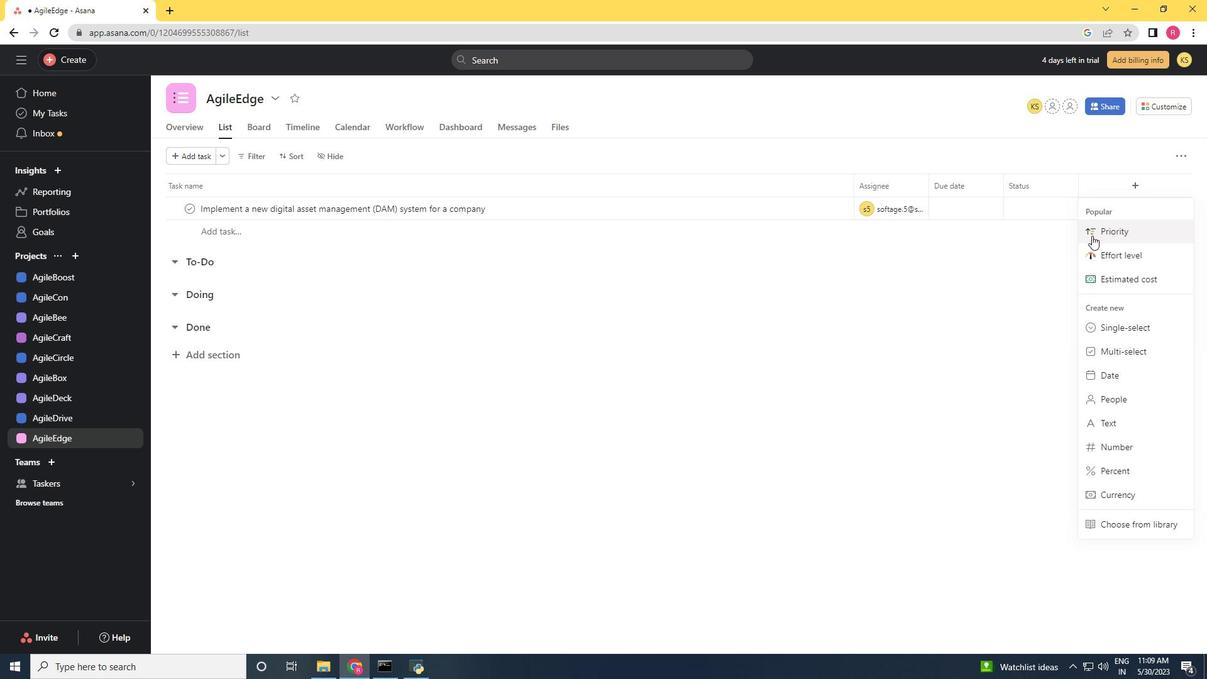 
Action: Mouse moved to (745, 421)
Screenshot: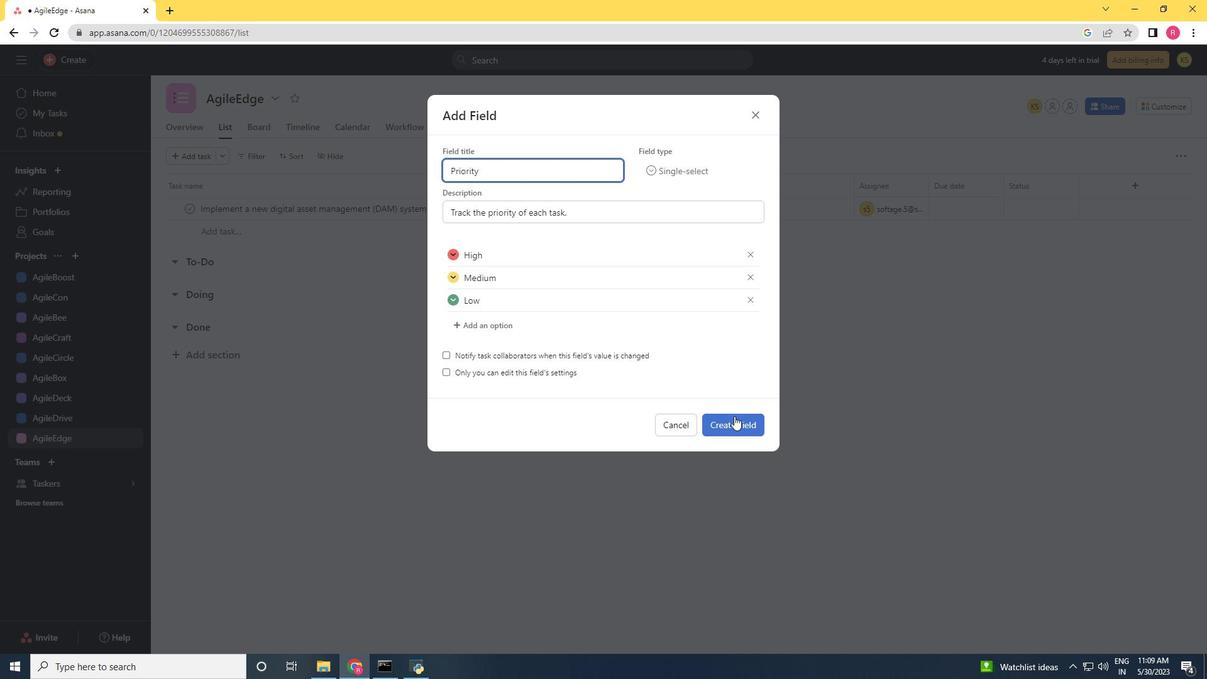 
Action: Mouse pressed left at (745, 421)
Screenshot: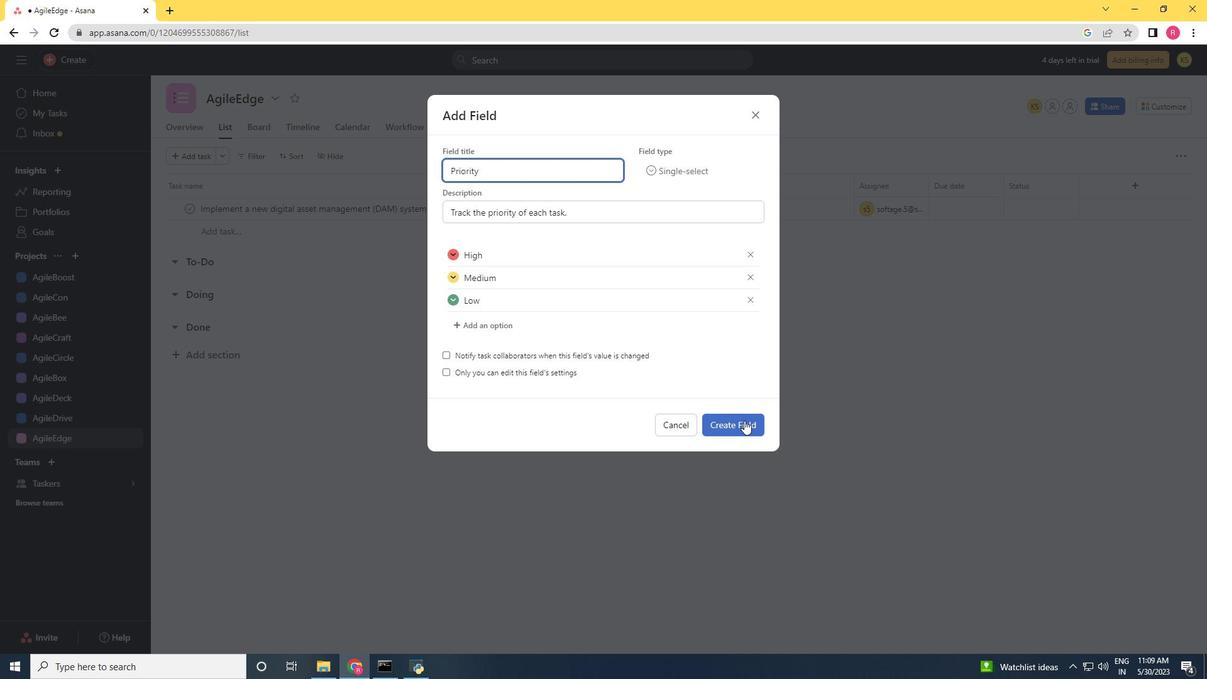 
Action: Mouse moved to (1038, 216)
Screenshot: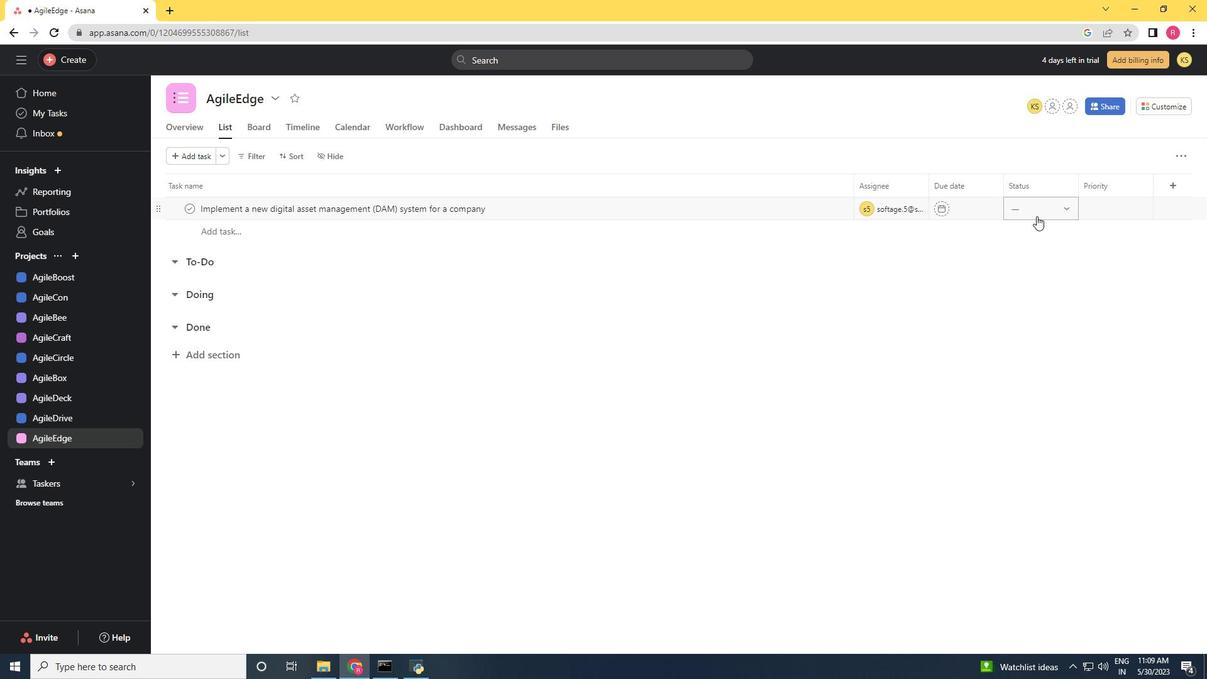 
Action: Mouse pressed left at (1038, 216)
Screenshot: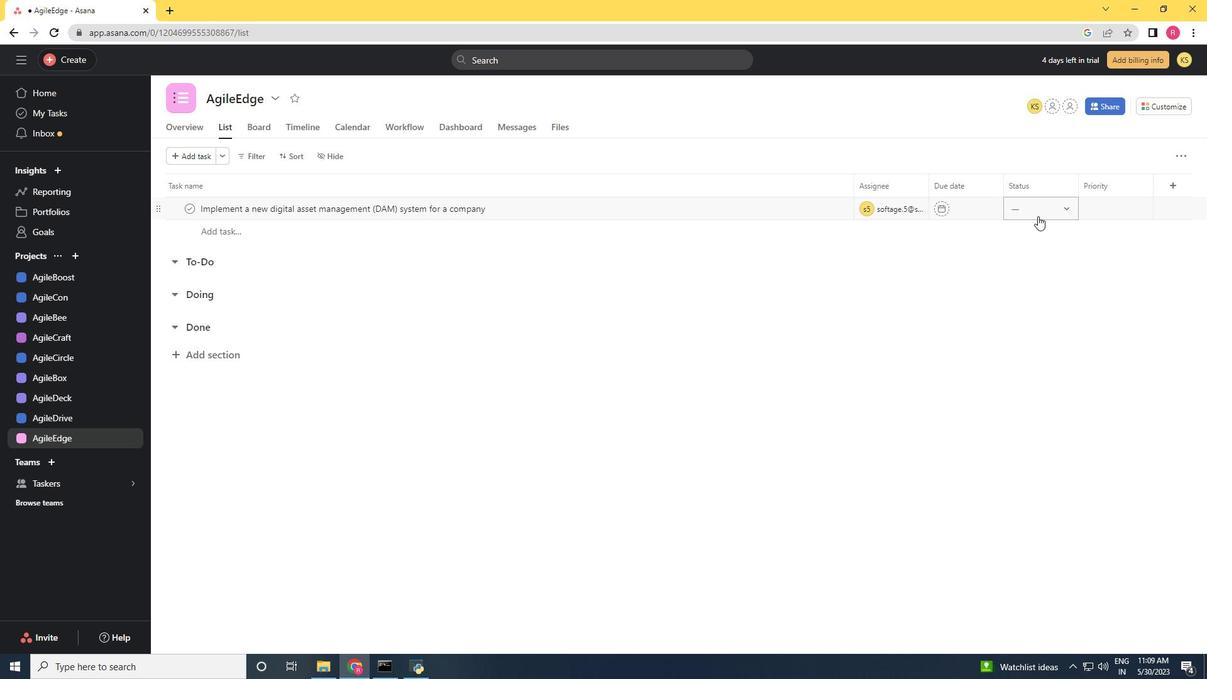 
Action: Mouse moved to (1040, 252)
Screenshot: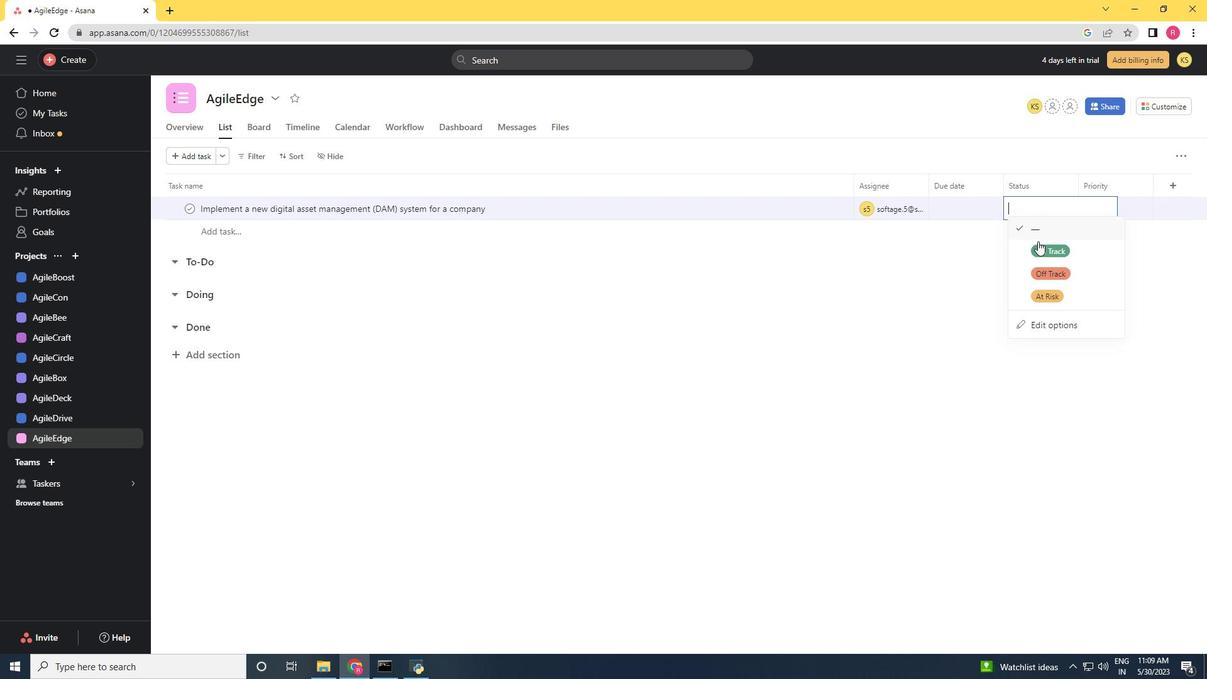 
Action: Mouse pressed left at (1040, 252)
Screenshot: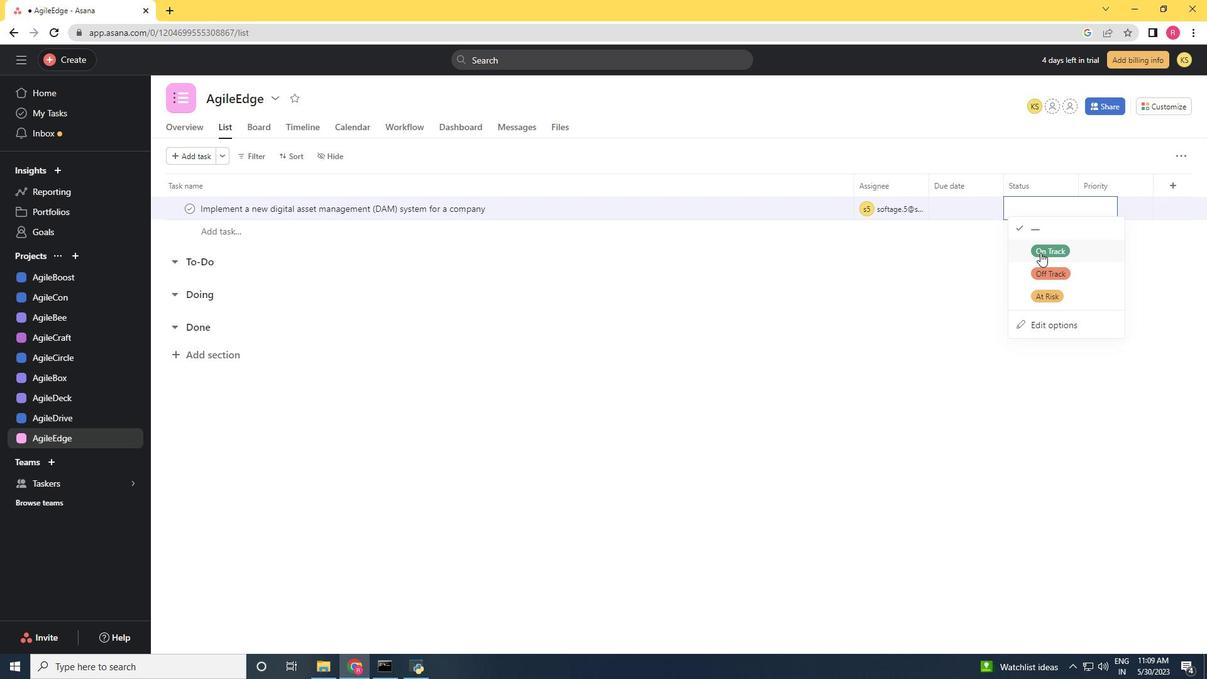 
Action: Mouse moved to (1094, 207)
Screenshot: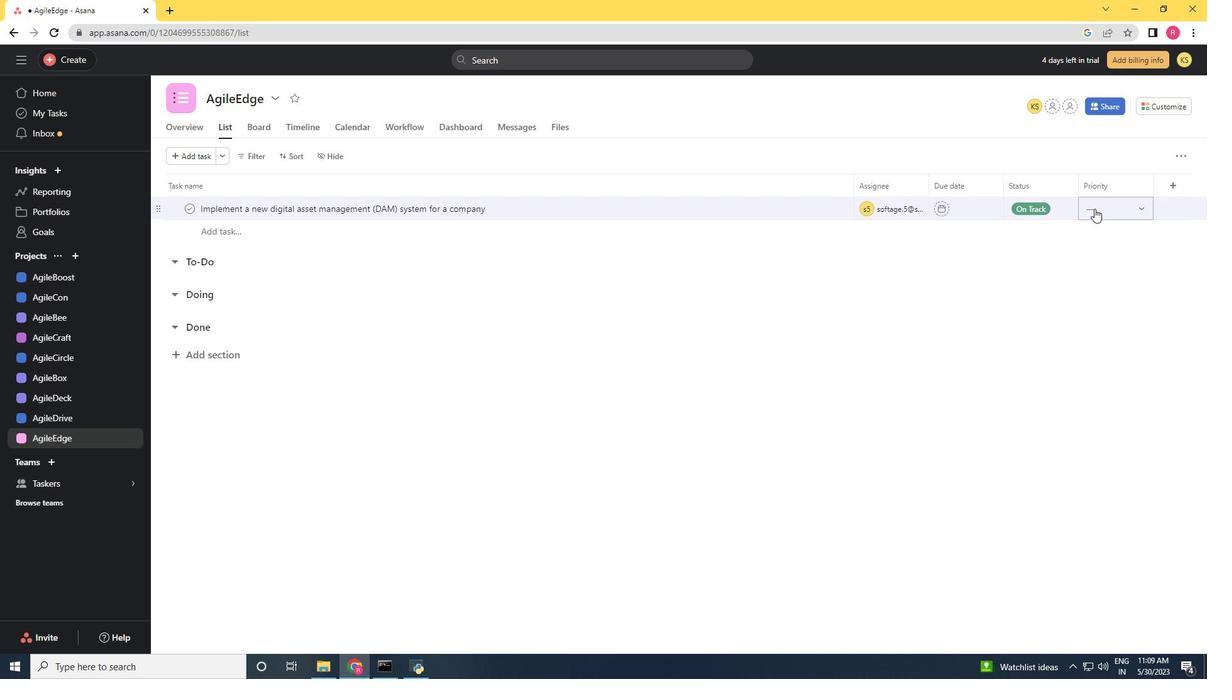
Action: Mouse pressed left at (1094, 207)
Screenshot: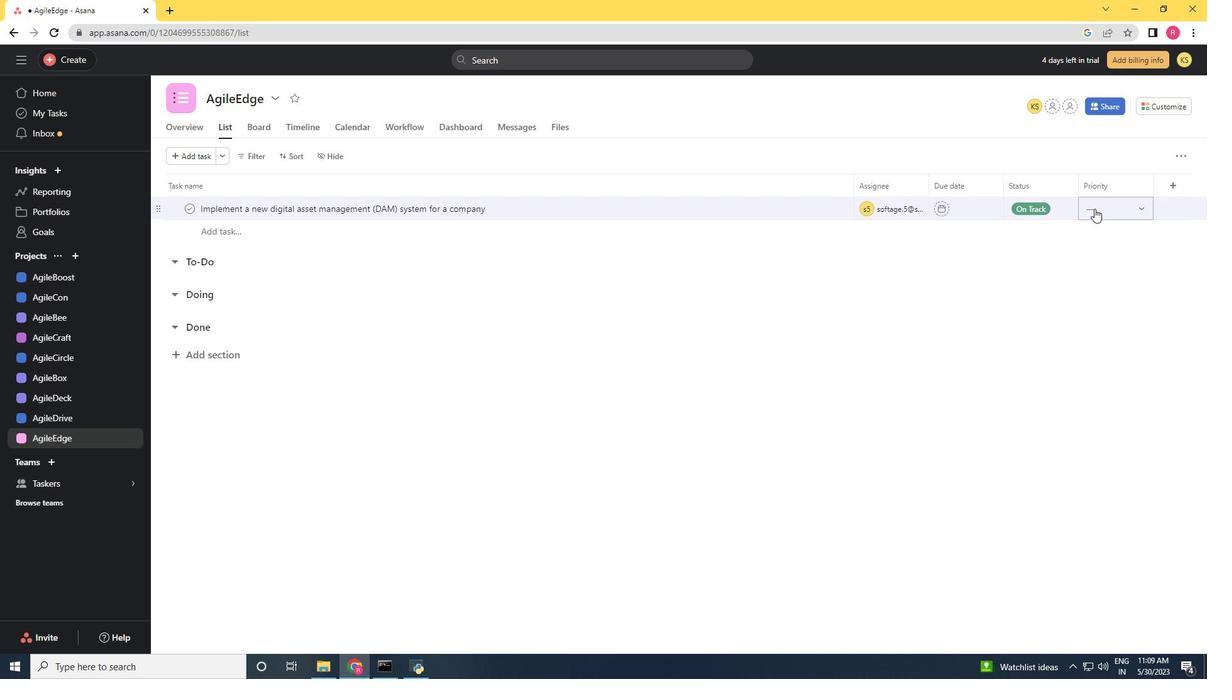 
Action: Mouse moved to (1128, 306)
Screenshot: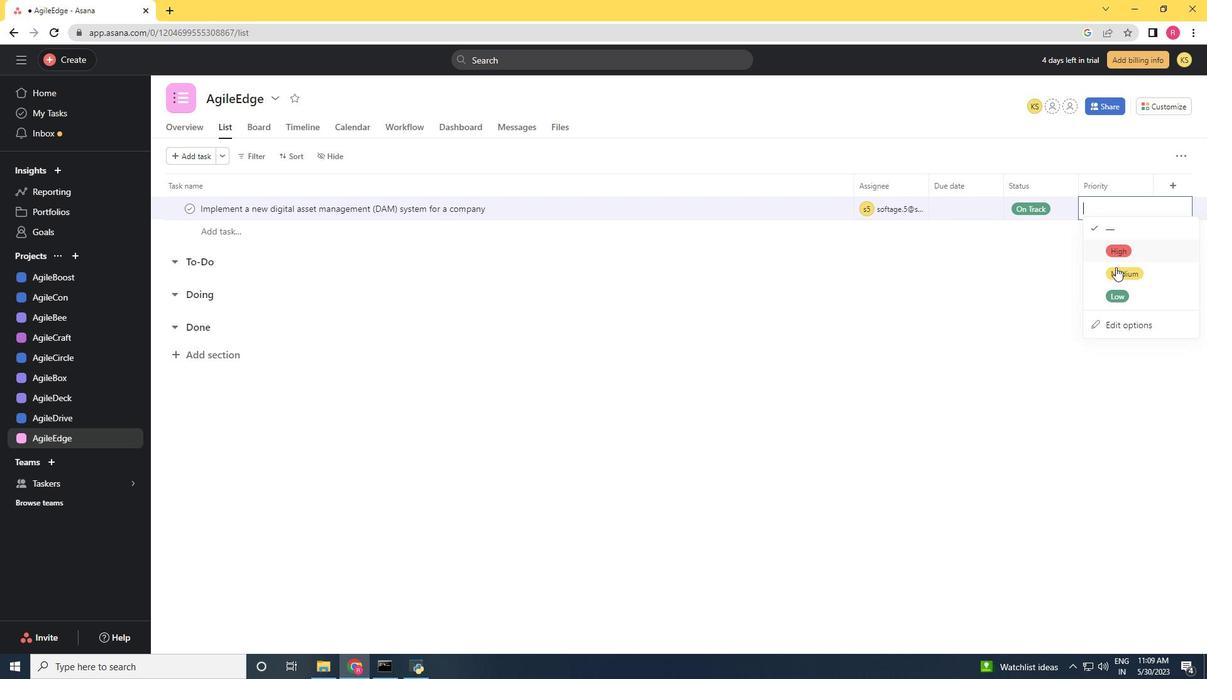 
Action: Mouse pressed left at (1128, 306)
Screenshot: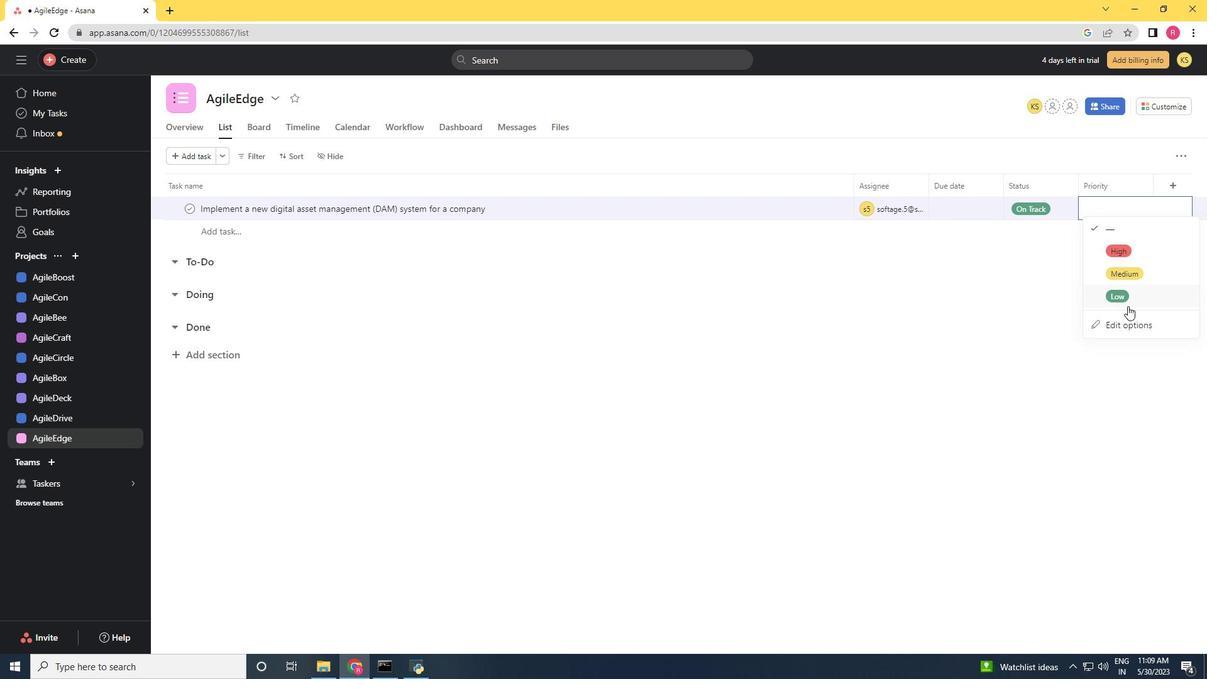
